 Task: Create a sub task Release to Production / Go Live for the task  Create a new online platform for online DIY courses in the project ComposePro , assign it to team member softage.3@softage.net and update the status of the sub task to  Completed , set the priority of the sub task to High
Action: Mouse moved to (282, 282)
Screenshot: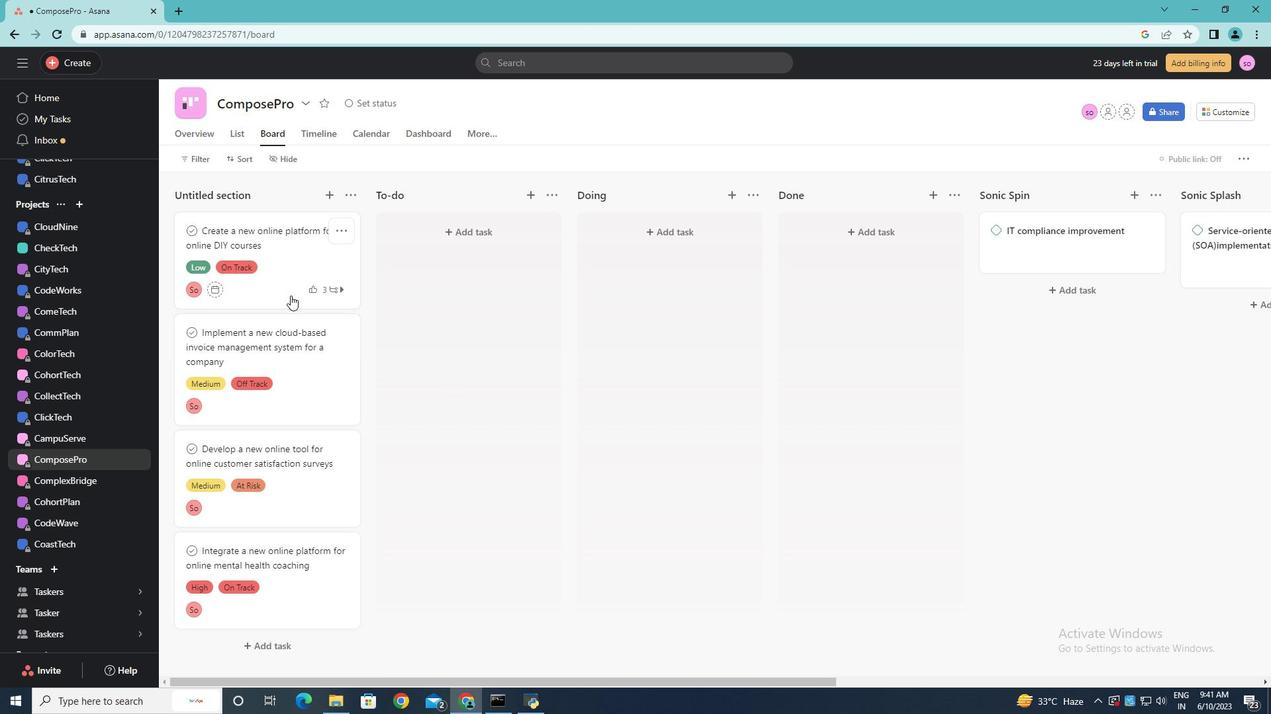 
Action: Mouse pressed left at (282, 282)
Screenshot: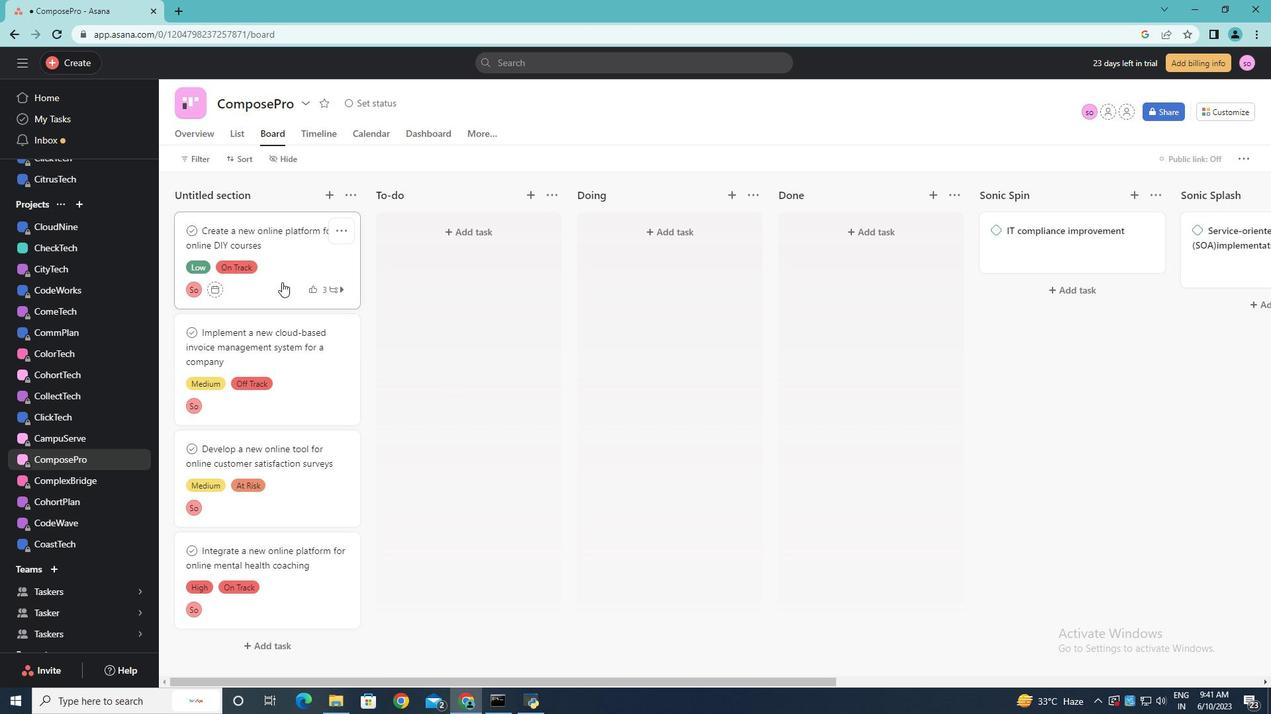 
Action: Mouse moved to (1009, 464)
Screenshot: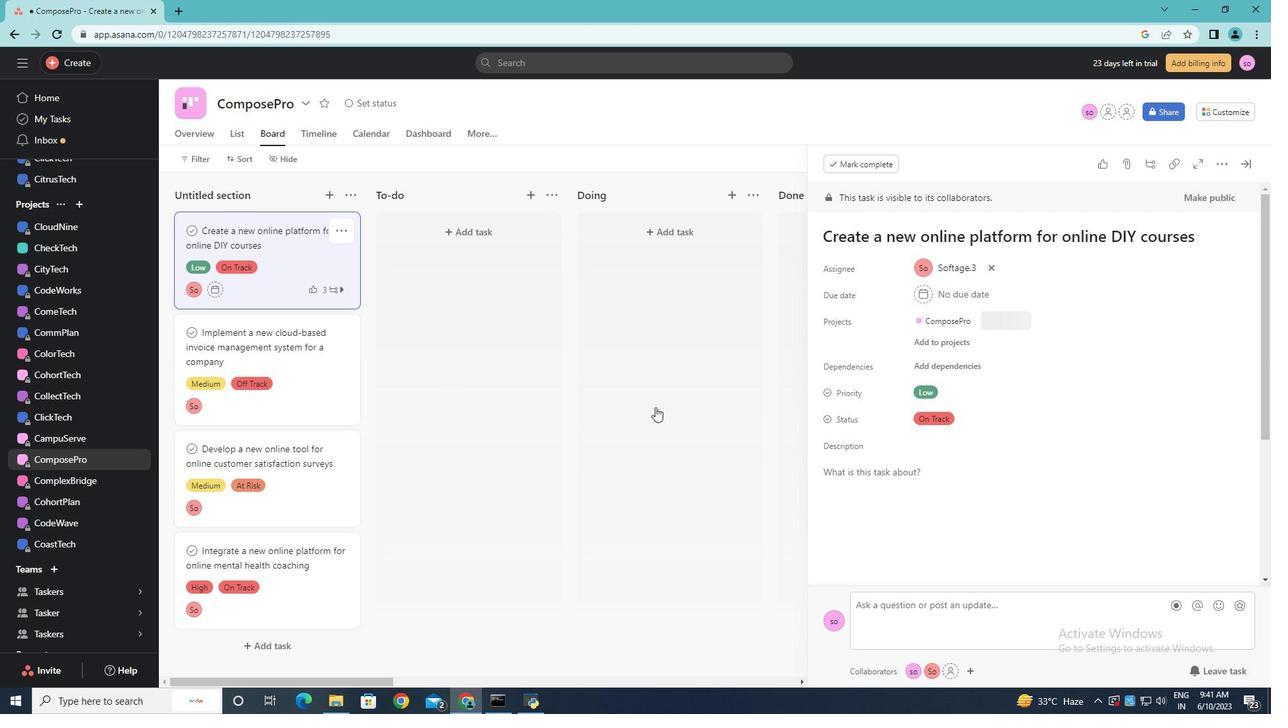 
Action: Mouse scrolled (1009, 463) with delta (0, 0)
Screenshot: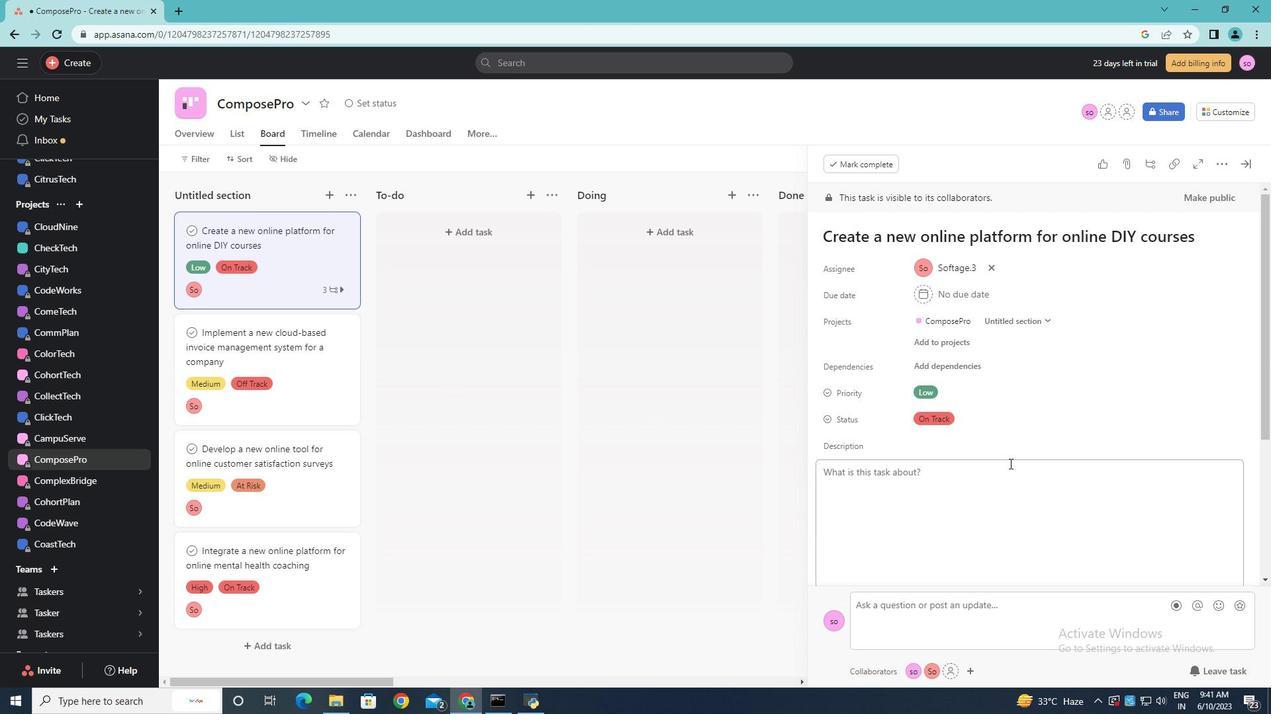
Action: Mouse scrolled (1009, 463) with delta (0, 0)
Screenshot: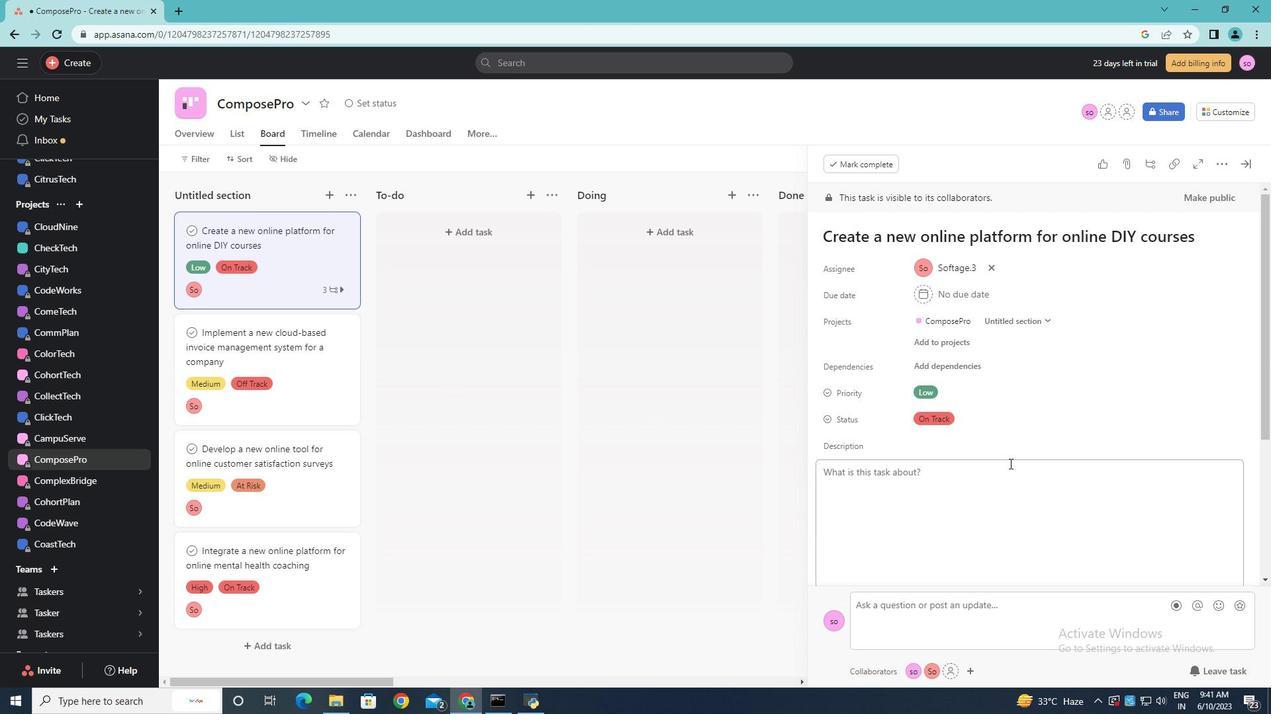 
Action: Mouse scrolled (1009, 463) with delta (0, 0)
Screenshot: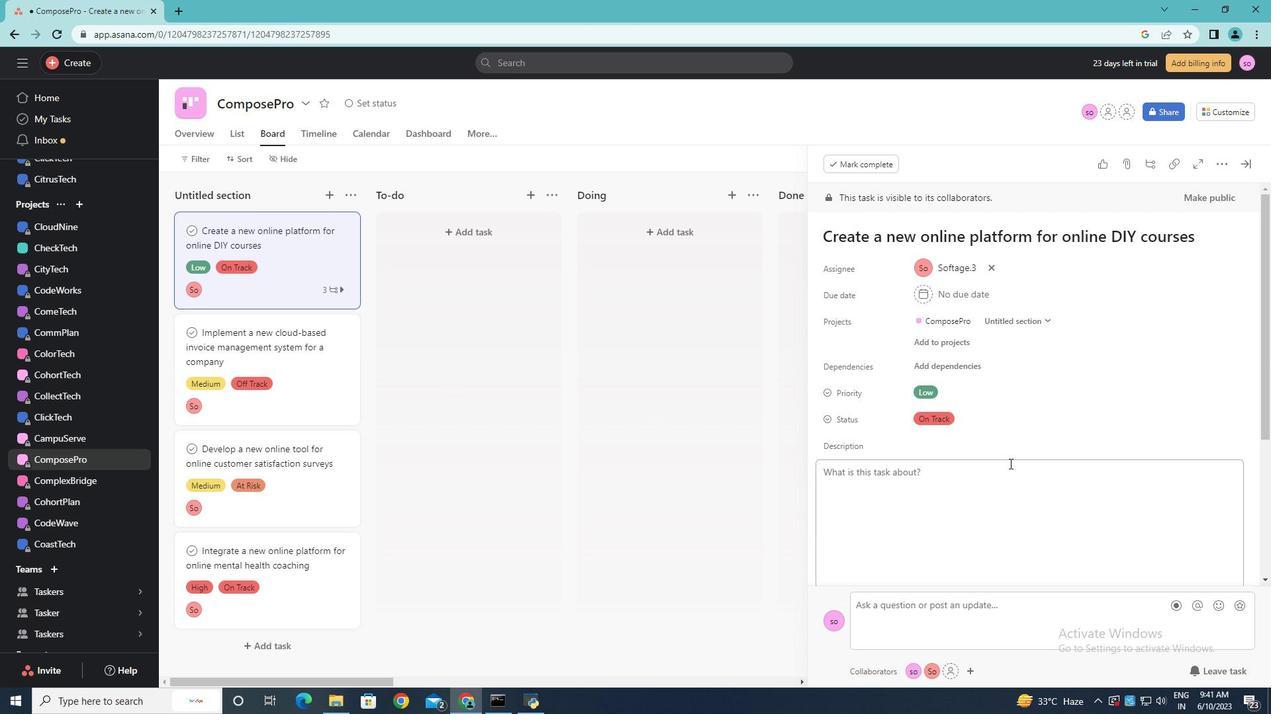 
Action: Mouse scrolled (1009, 463) with delta (0, 0)
Screenshot: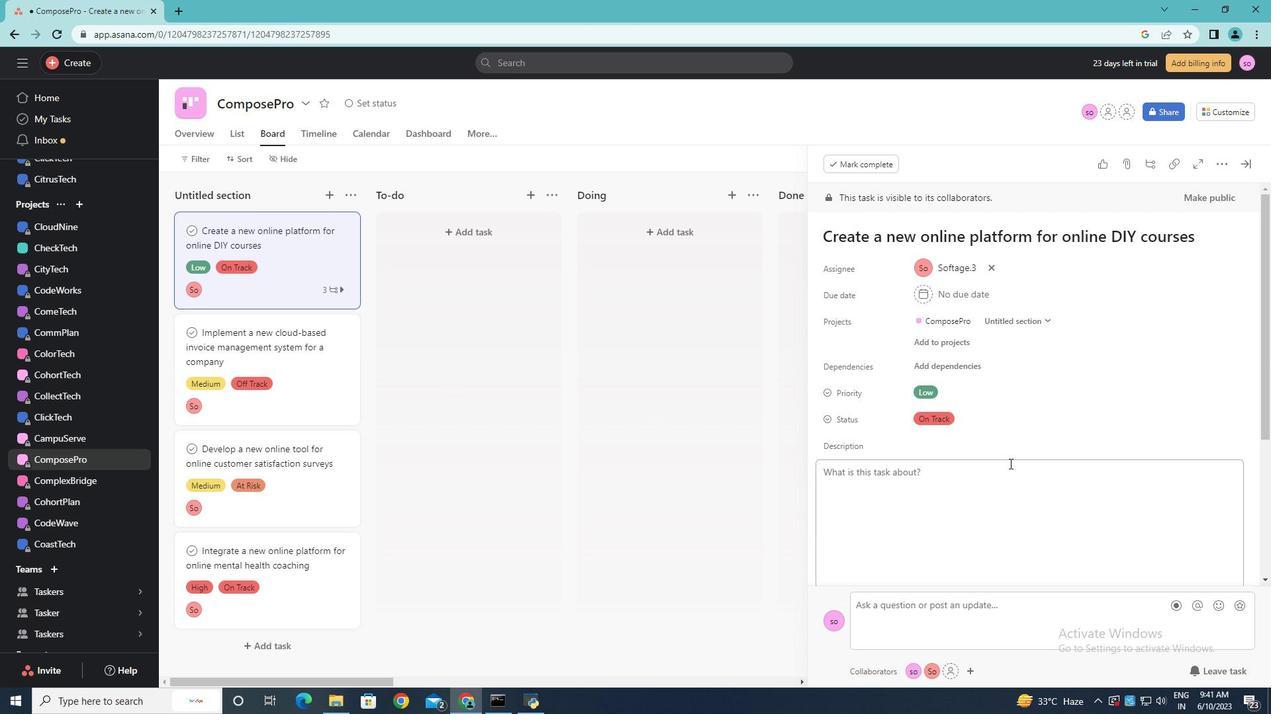 
Action: Mouse moved to (864, 483)
Screenshot: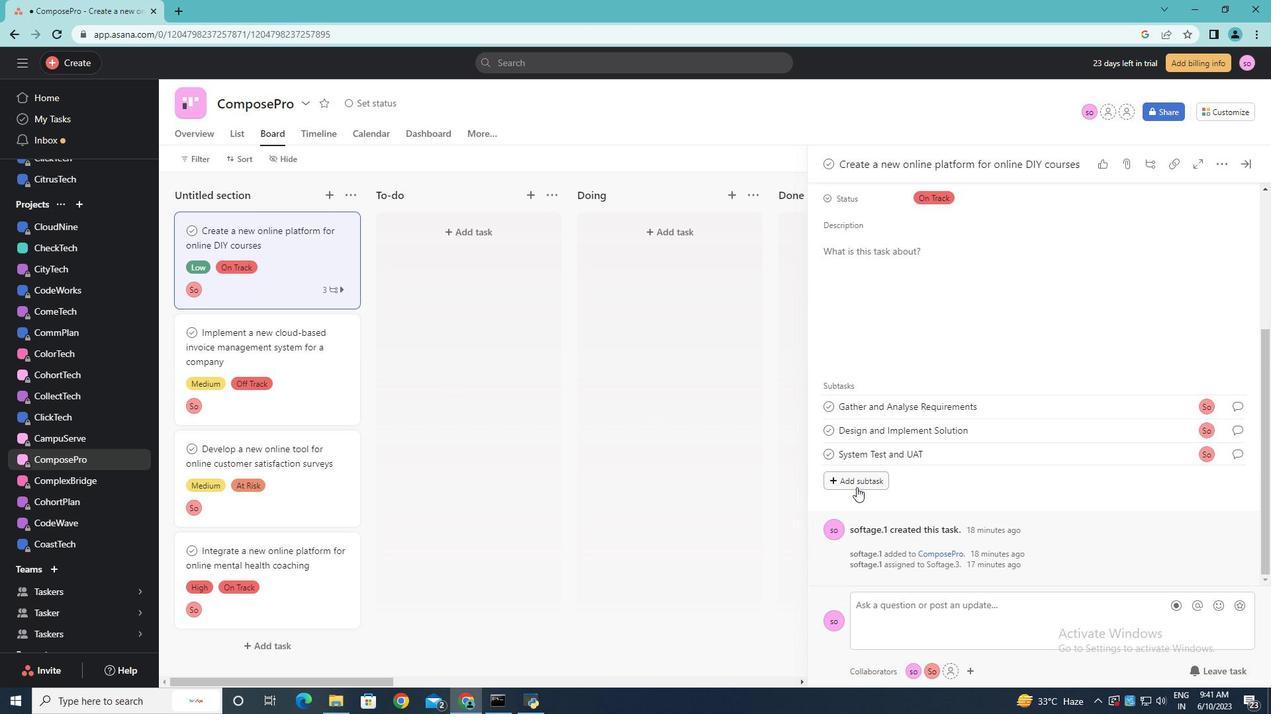 
Action: Mouse pressed left at (864, 483)
Screenshot: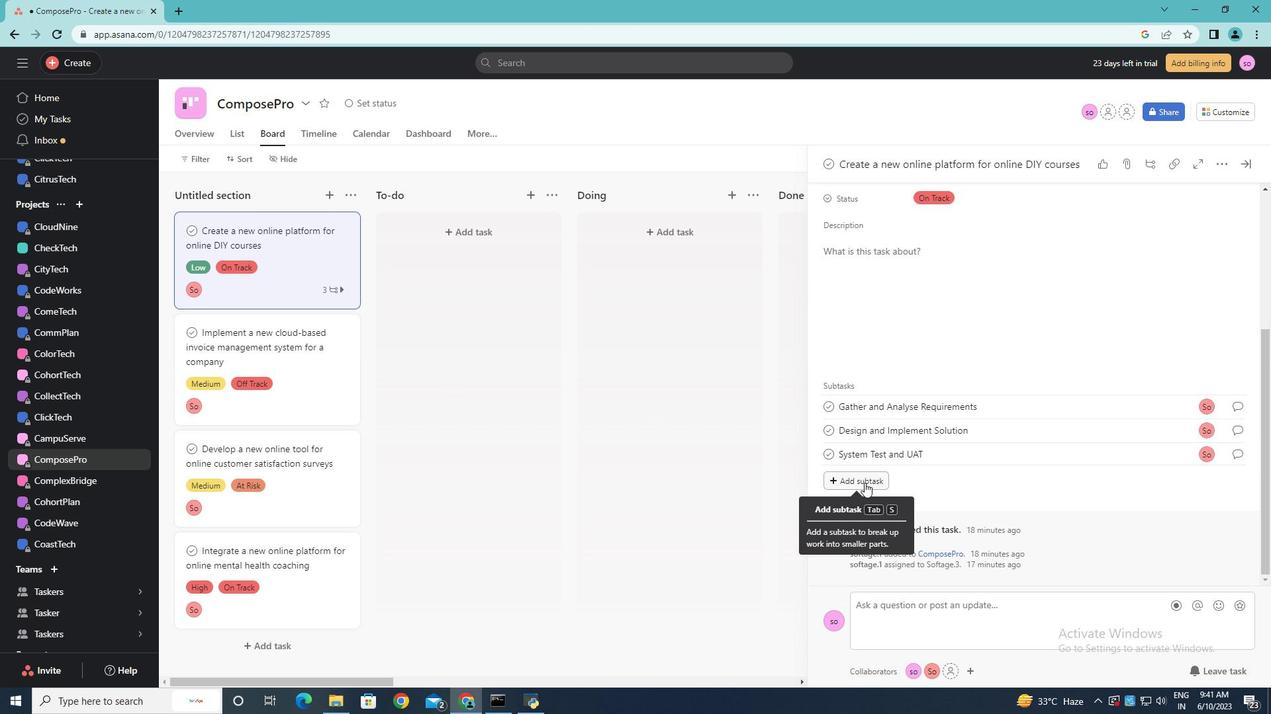 
Action: Key pressed <Key.shift><Key.shift><Key.shift><Key.shift><Key.shift><Key.shift><Key.shift><Key.shift><Key.shift><Key.shift>Release<Key.space><Key.shift>to<Key.space><Key.shift><Key.shift><Key.shift><Key.shift><Key.shift>Production/<Key.shift>Go<Key.space><Key.shift>Live
Screenshot: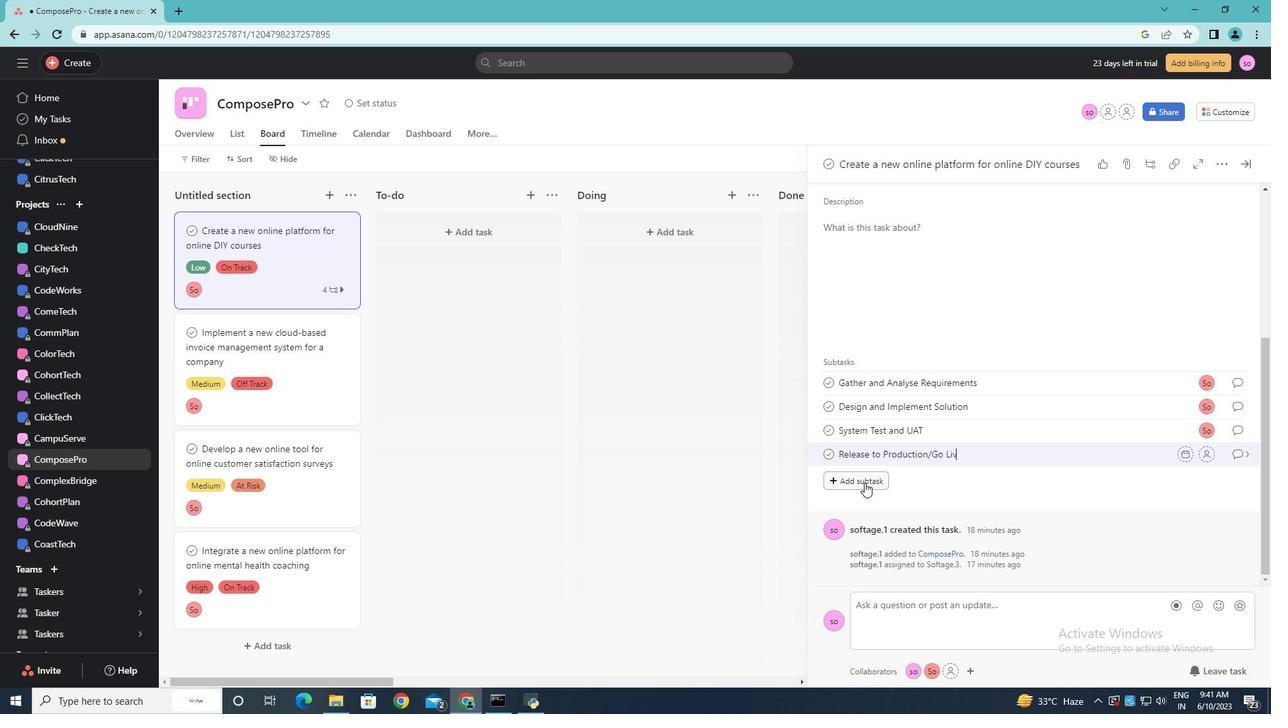 
Action: Mouse moved to (1206, 454)
Screenshot: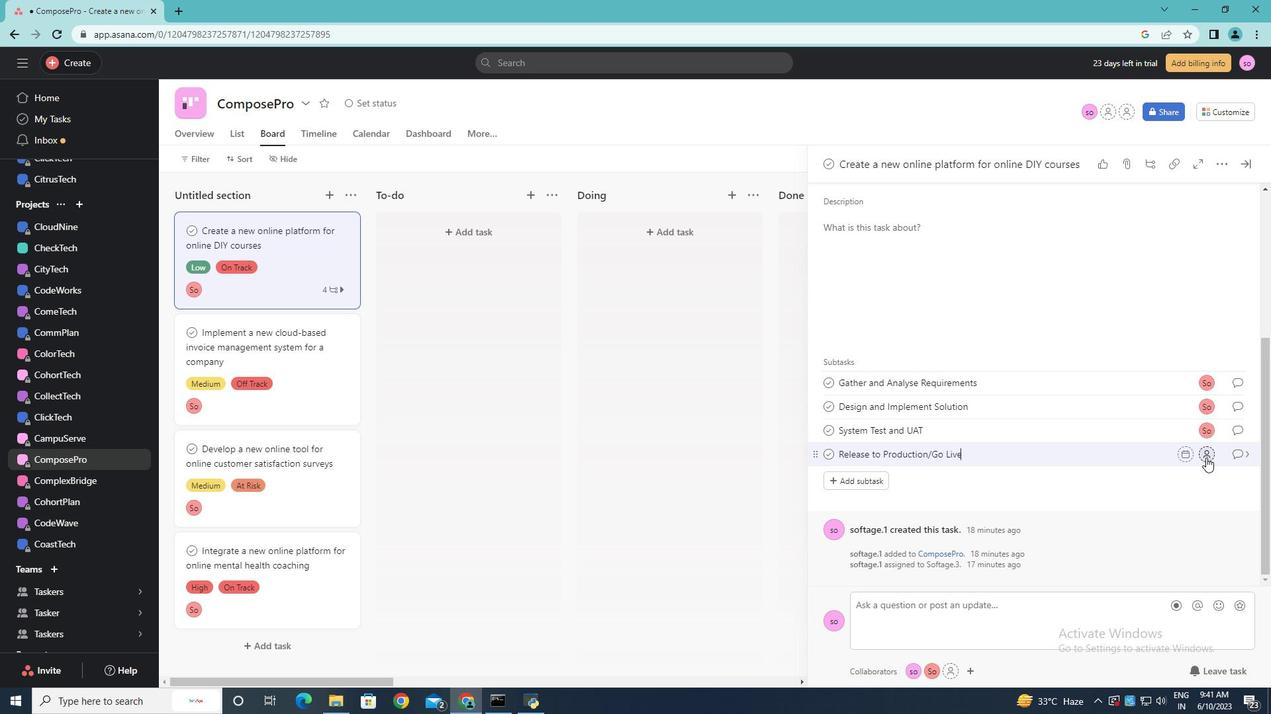 
Action: Mouse pressed left at (1206, 454)
Screenshot: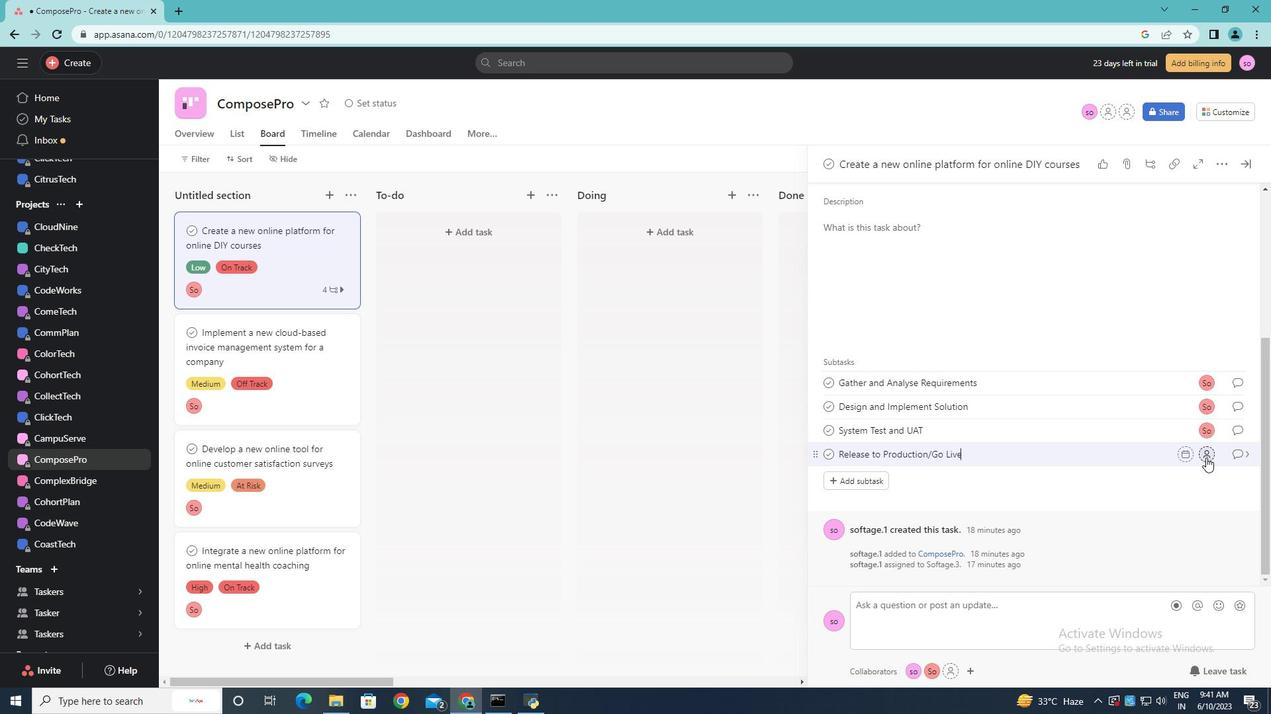 
Action: Key pressed softage.3<Key.shift>@sod<Key.backspace>ftage.net<Key.enter>
Screenshot: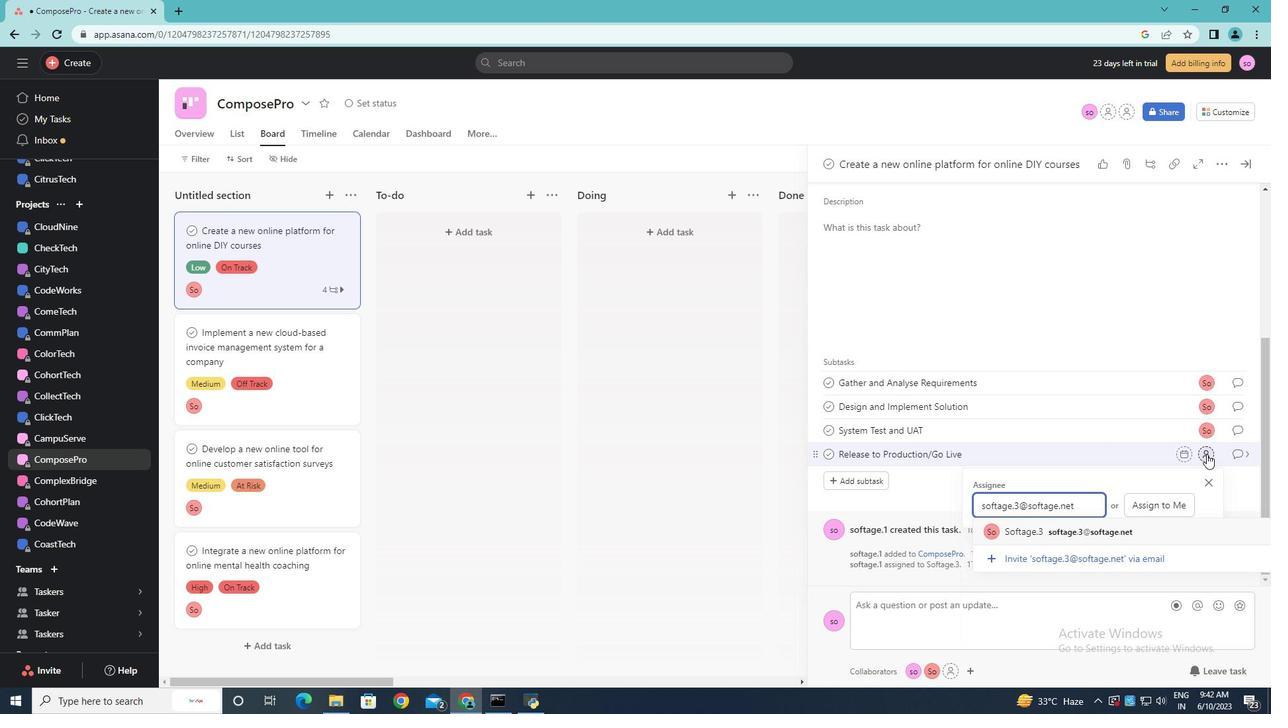 
Action: Mouse moved to (1239, 454)
Screenshot: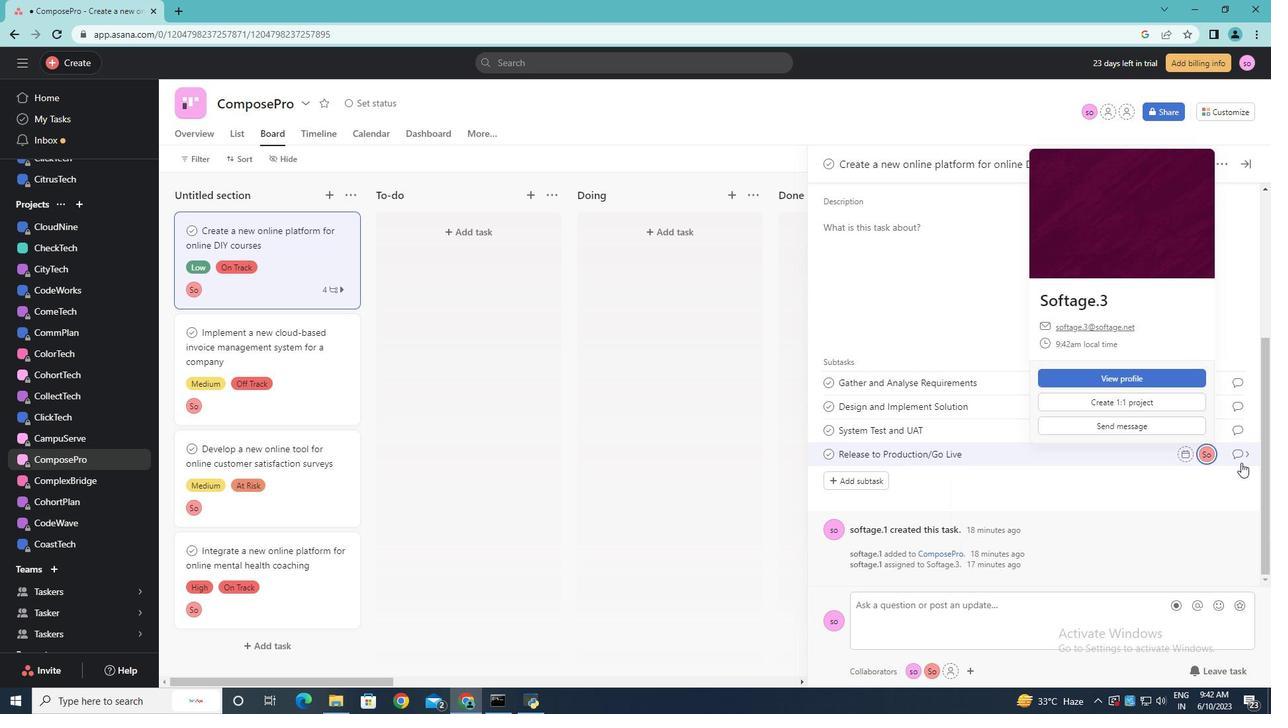 
Action: Mouse pressed left at (1239, 454)
Screenshot: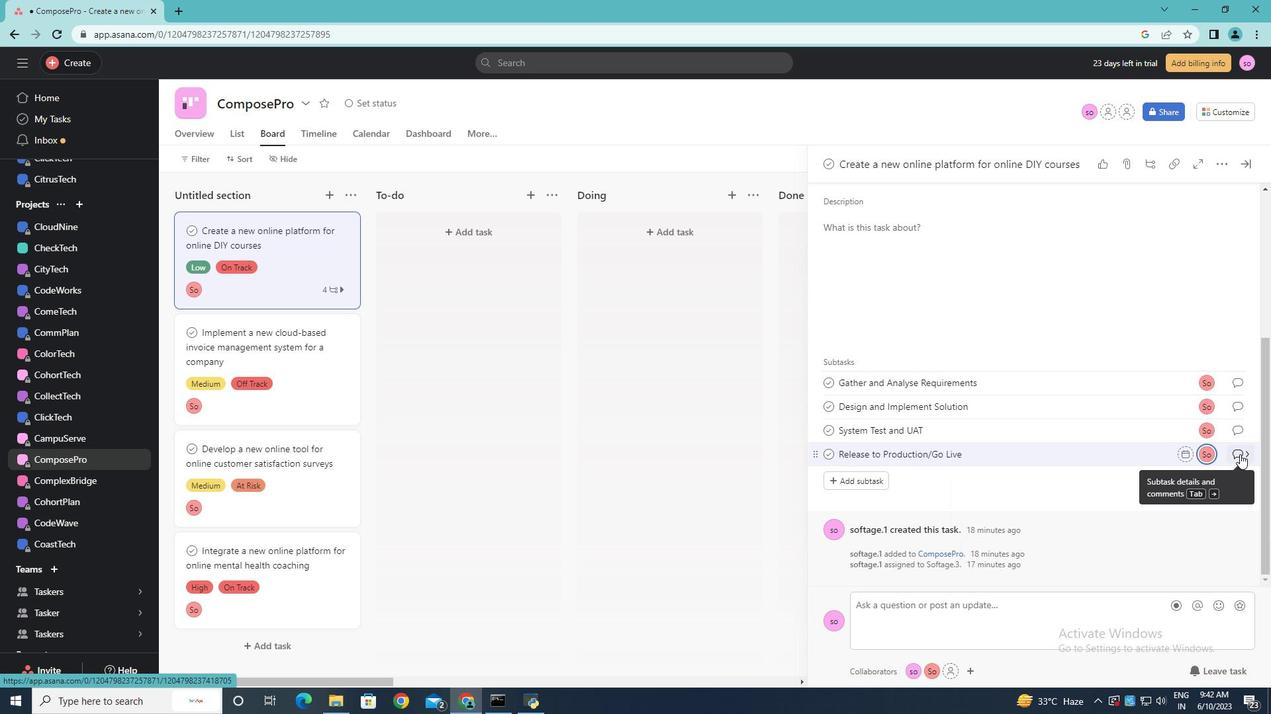 
Action: Mouse moved to (881, 379)
Screenshot: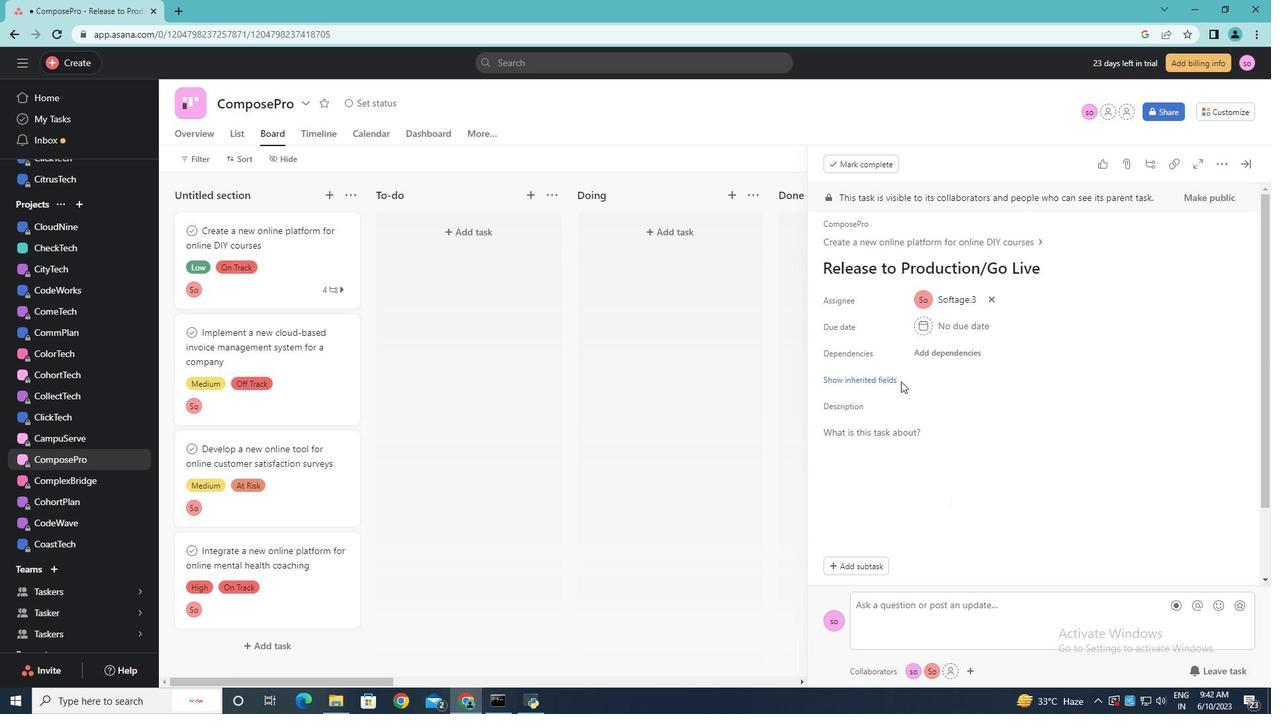 
Action: Mouse pressed left at (881, 379)
Screenshot: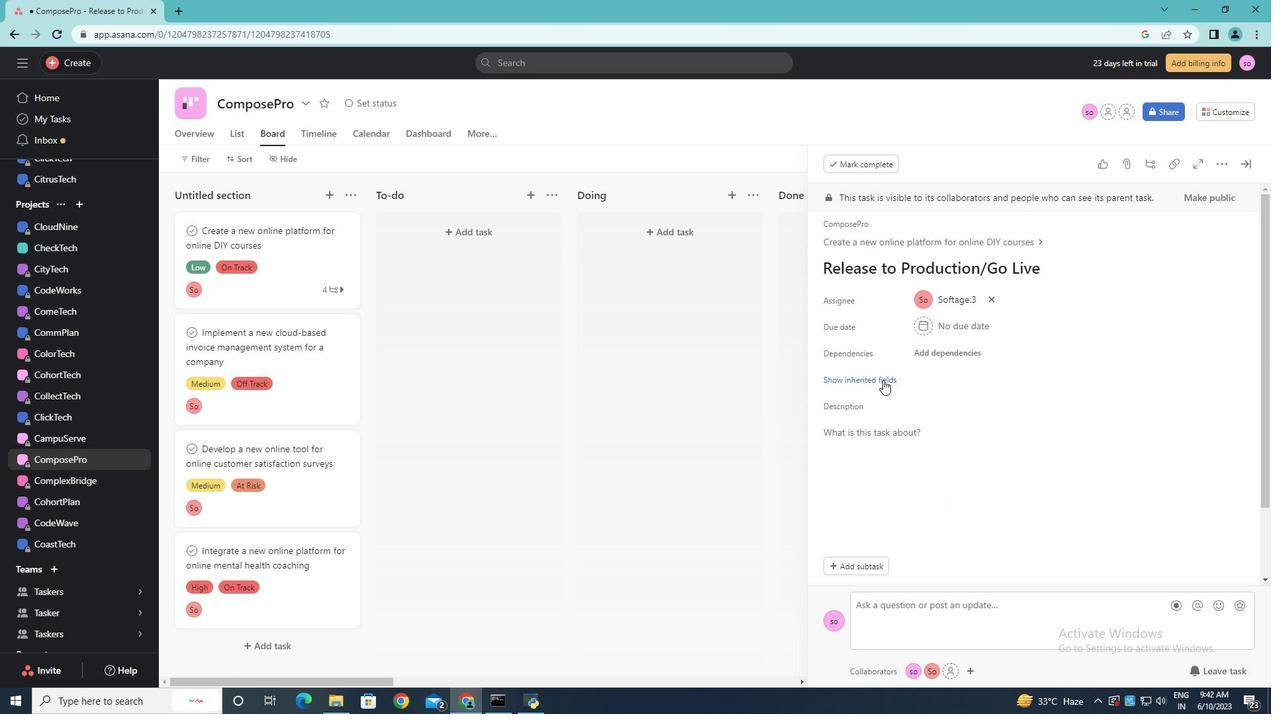 
Action: Mouse moved to (978, 402)
Screenshot: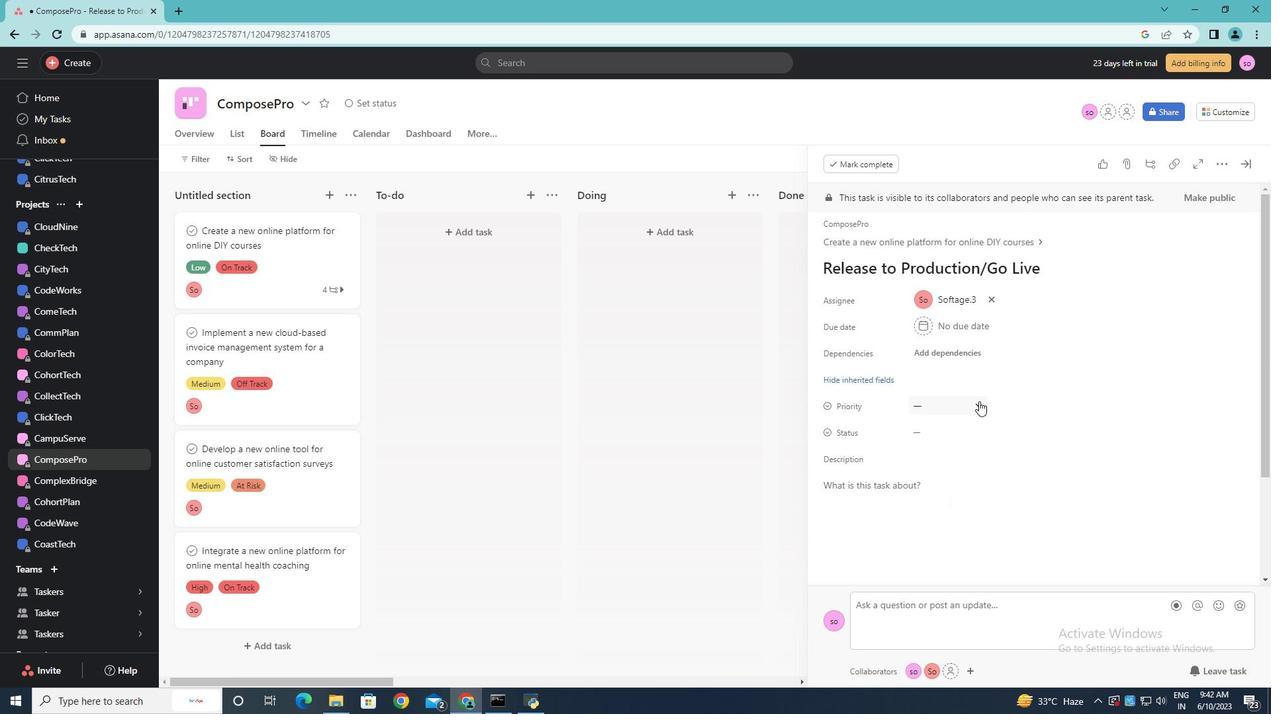 
Action: Mouse pressed left at (978, 402)
Screenshot: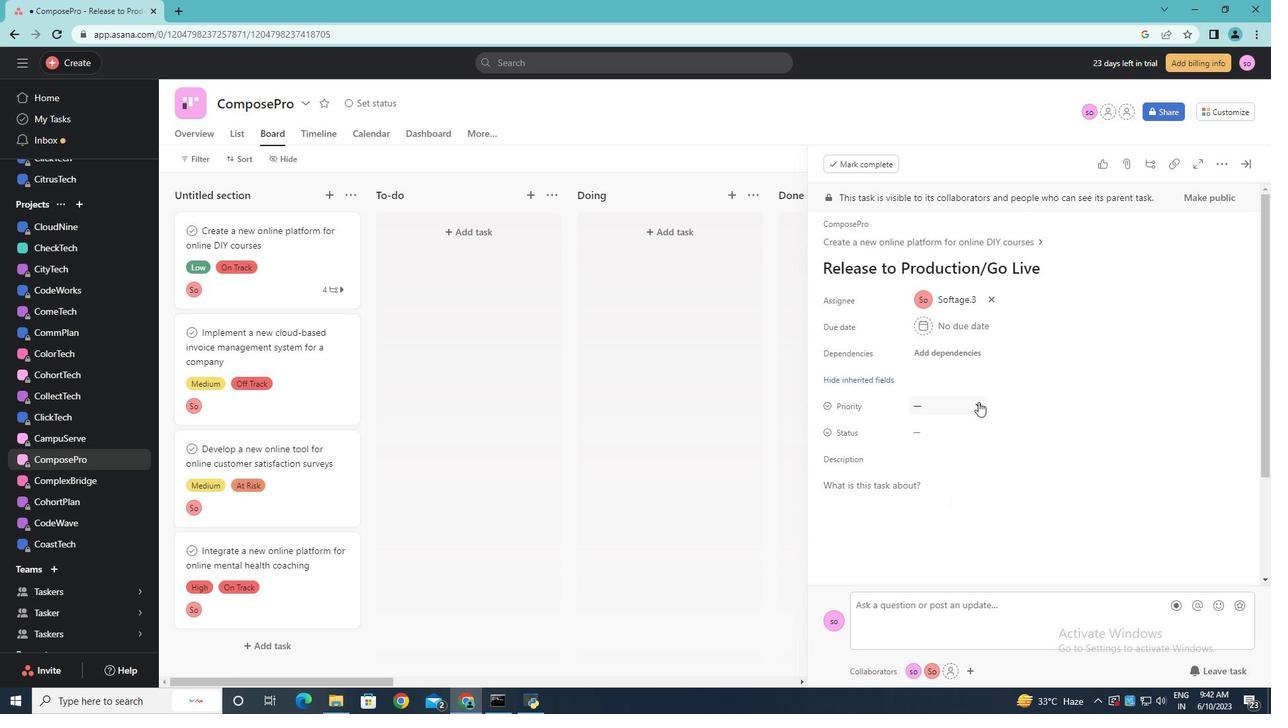
Action: Mouse moved to (961, 451)
Screenshot: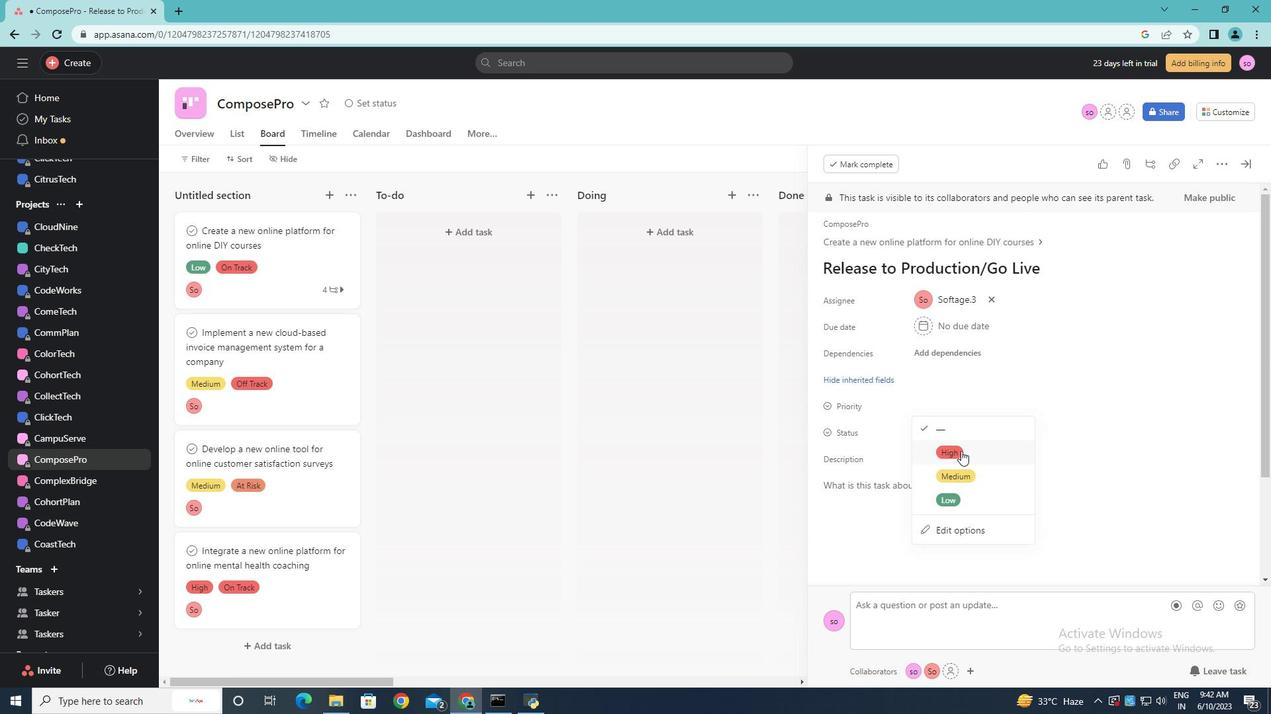 
Action: Mouse pressed left at (961, 451)
Screenshot: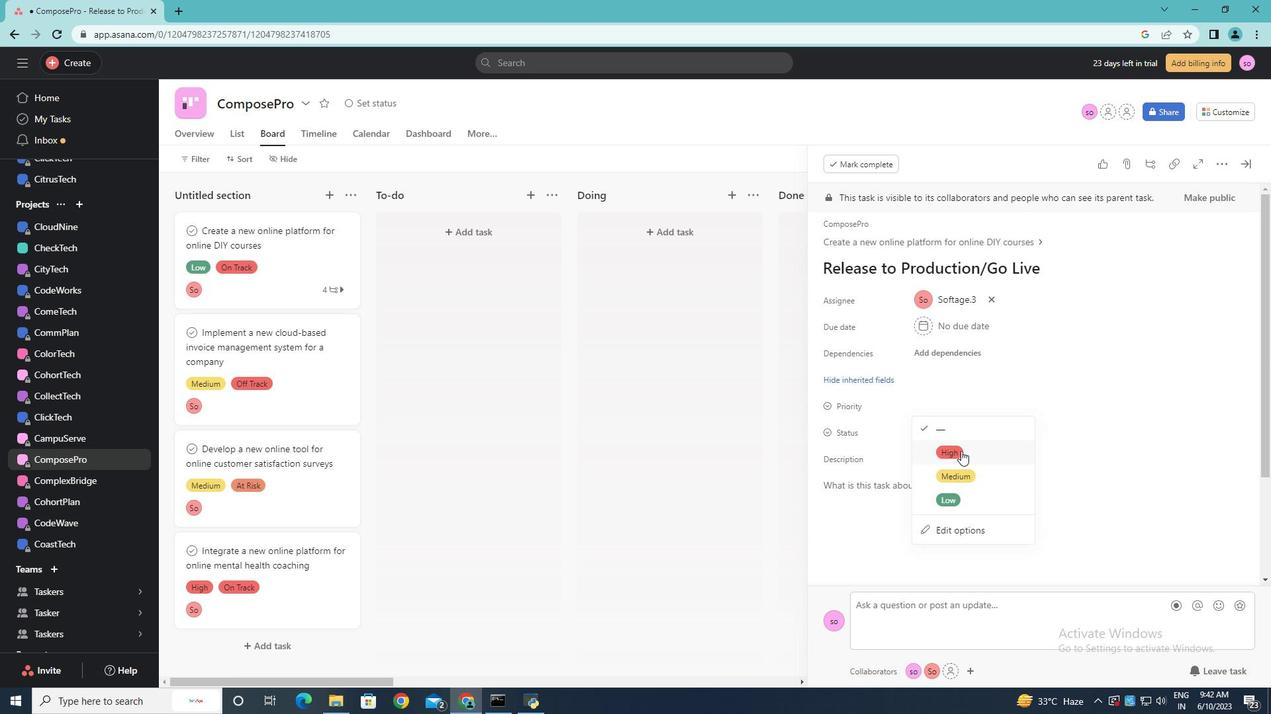 
Action: Mouse moved to (983, 429)
Screenshot: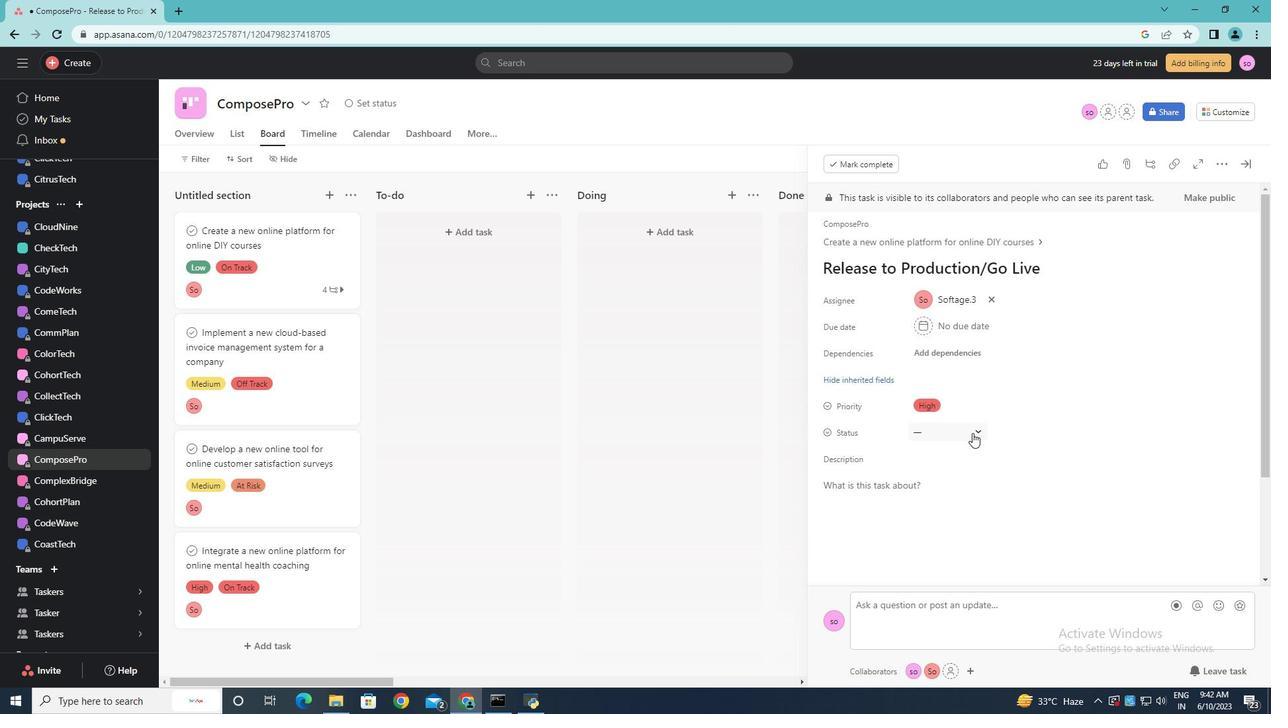 
Action: Mouse pressed left at (983, 429)
Screenshot: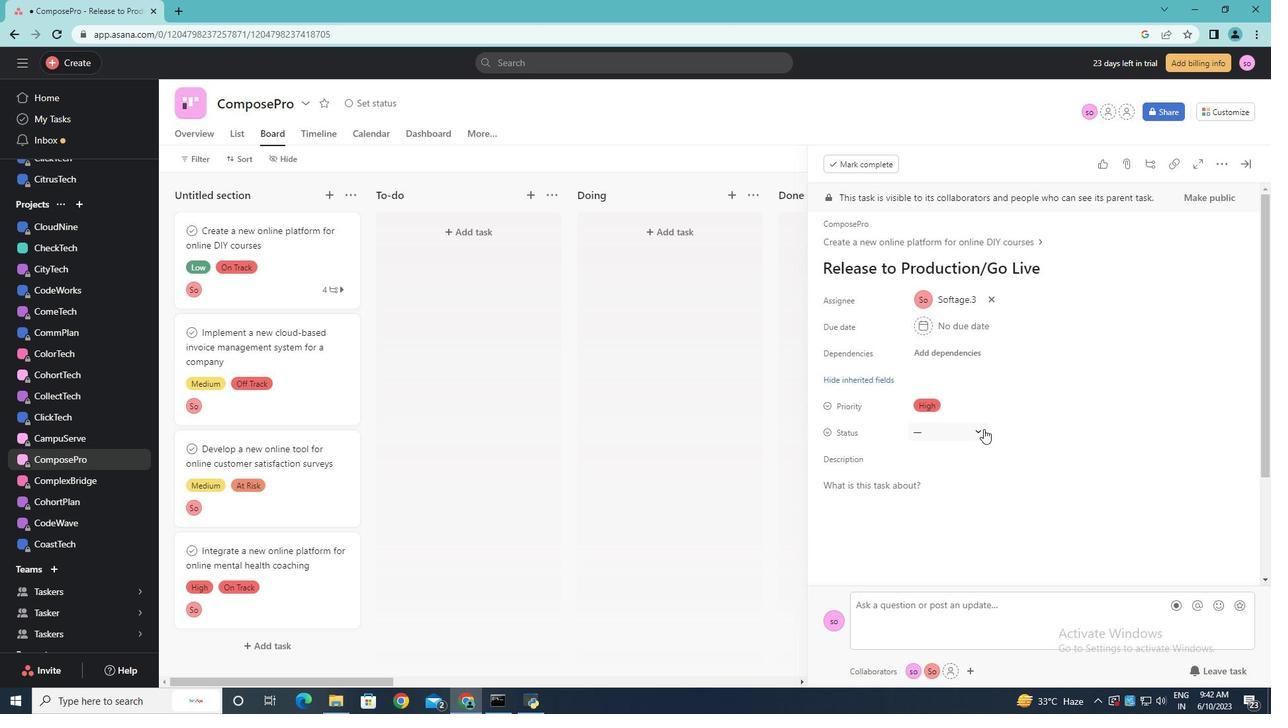 
Action: Mouse moved to (972, 549)
Screenshot: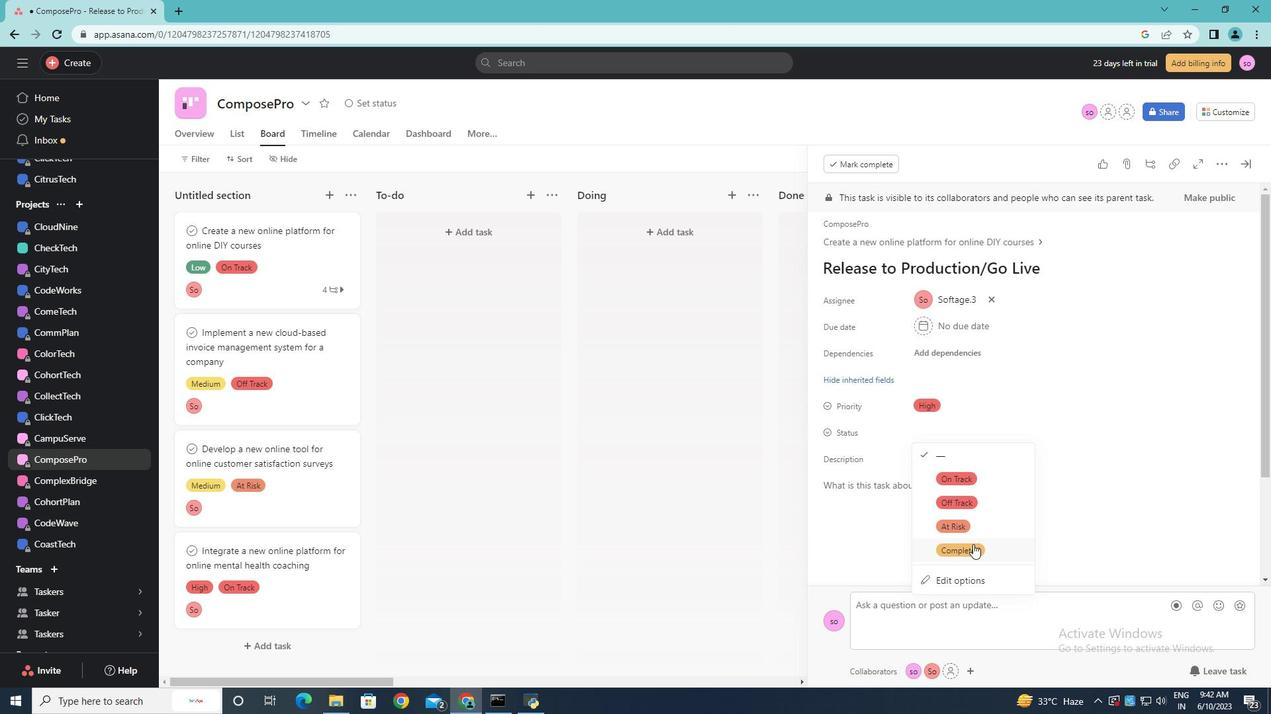 
Action: Mouse pressed left at (972, 549)
Screenshot: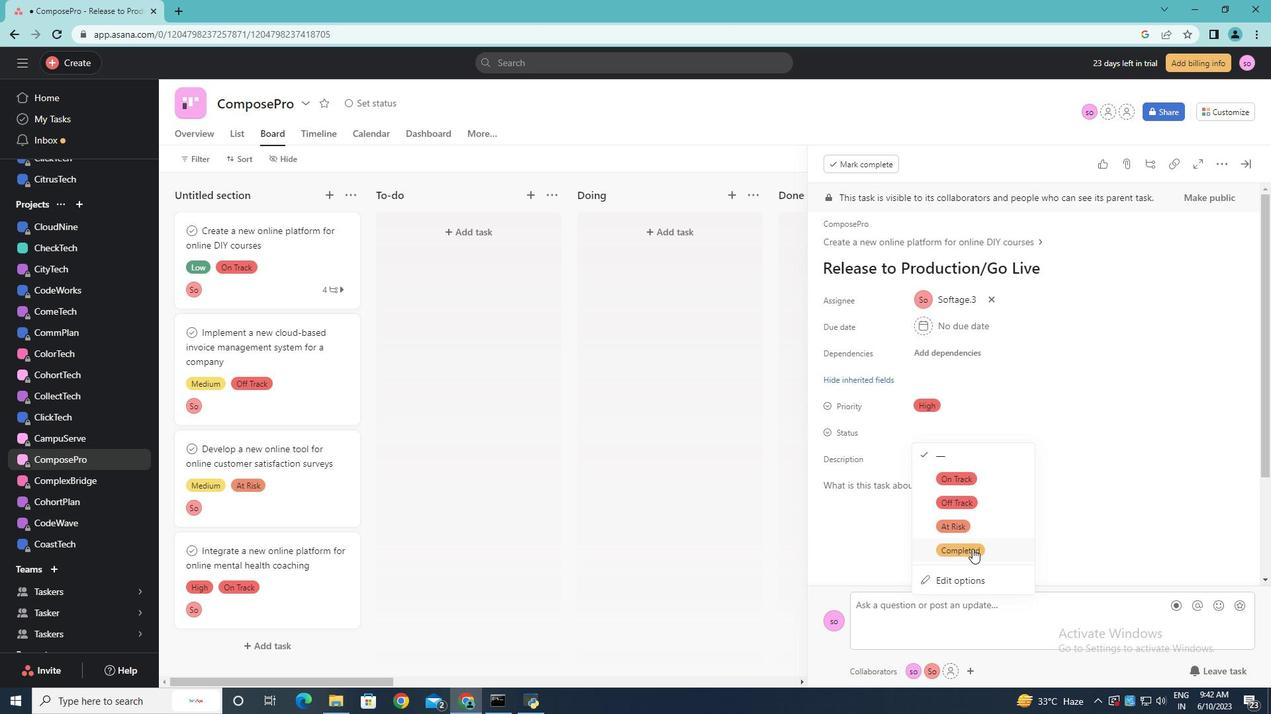 
Action: Mouse moved to (1072, 505)
Screenshot: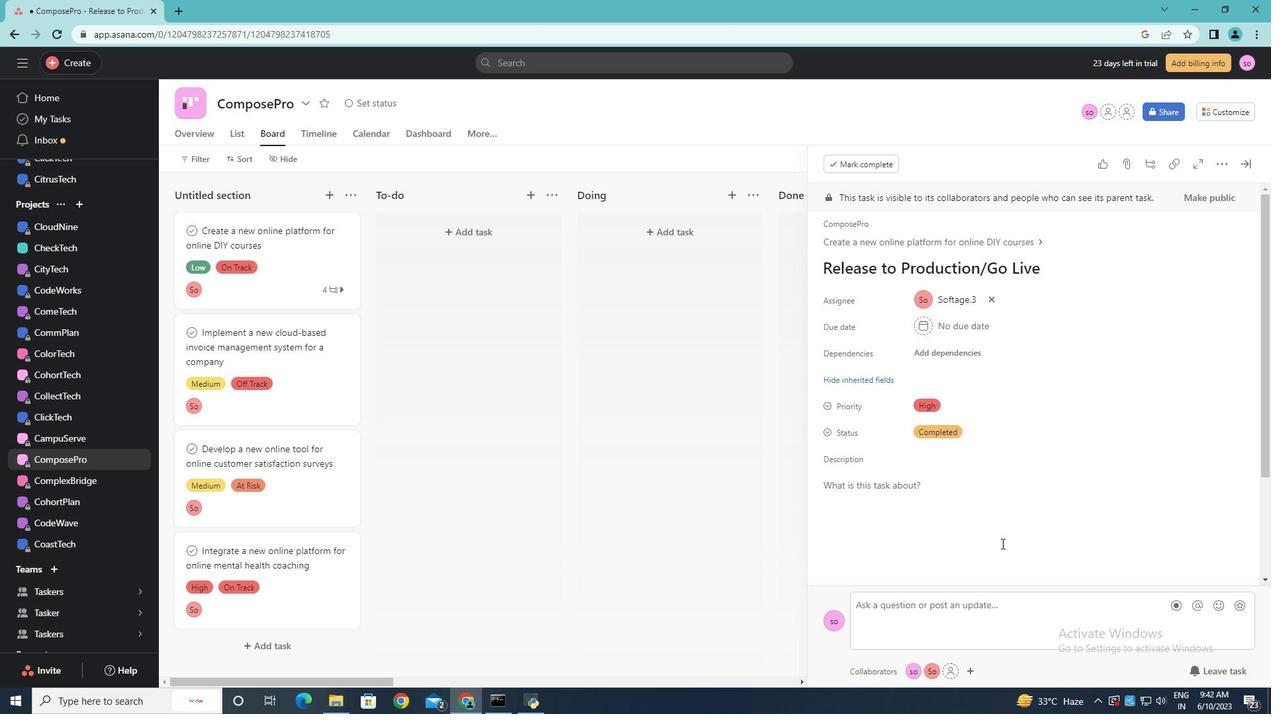 
Action: Mouse scrolled (1072, 504) with delta (0, 0)
Screenshot: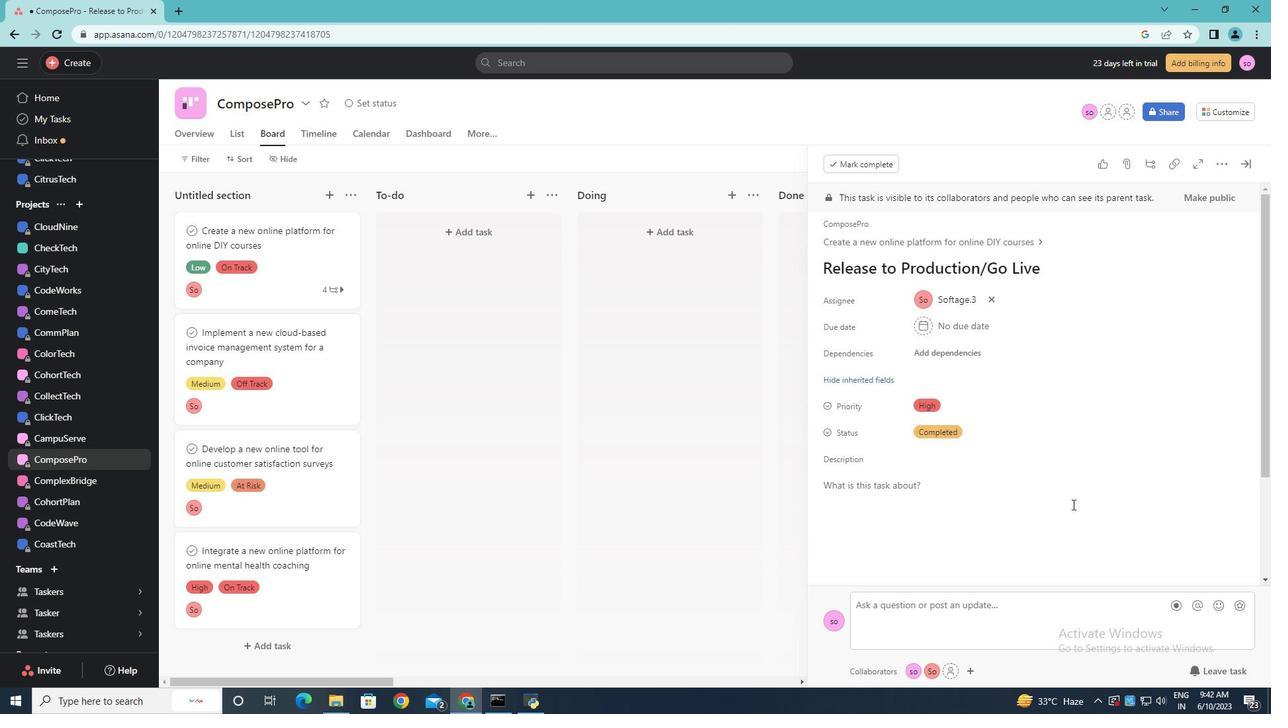 
Action: Mouse scrolled (1072, 504) with delta (0, 0)
Screenshot: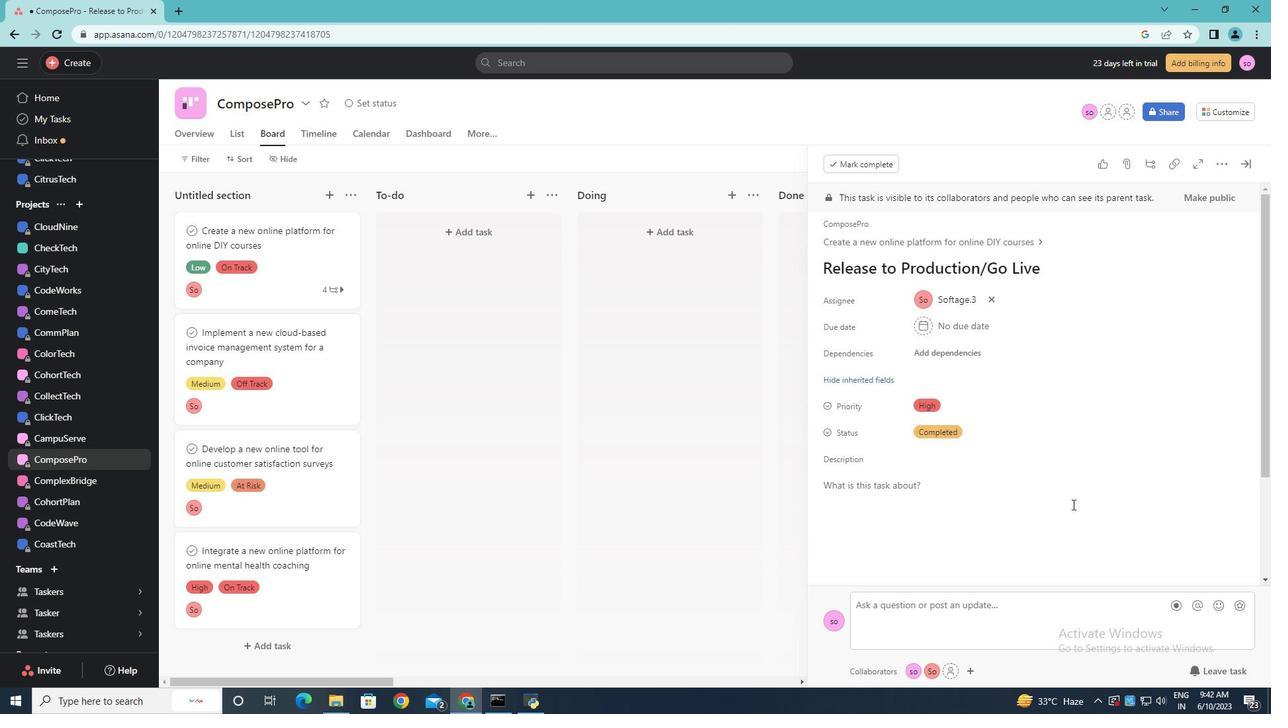 
Action: Mouse scrolled (1072, 504) with delta (0, 0)
Screenshot: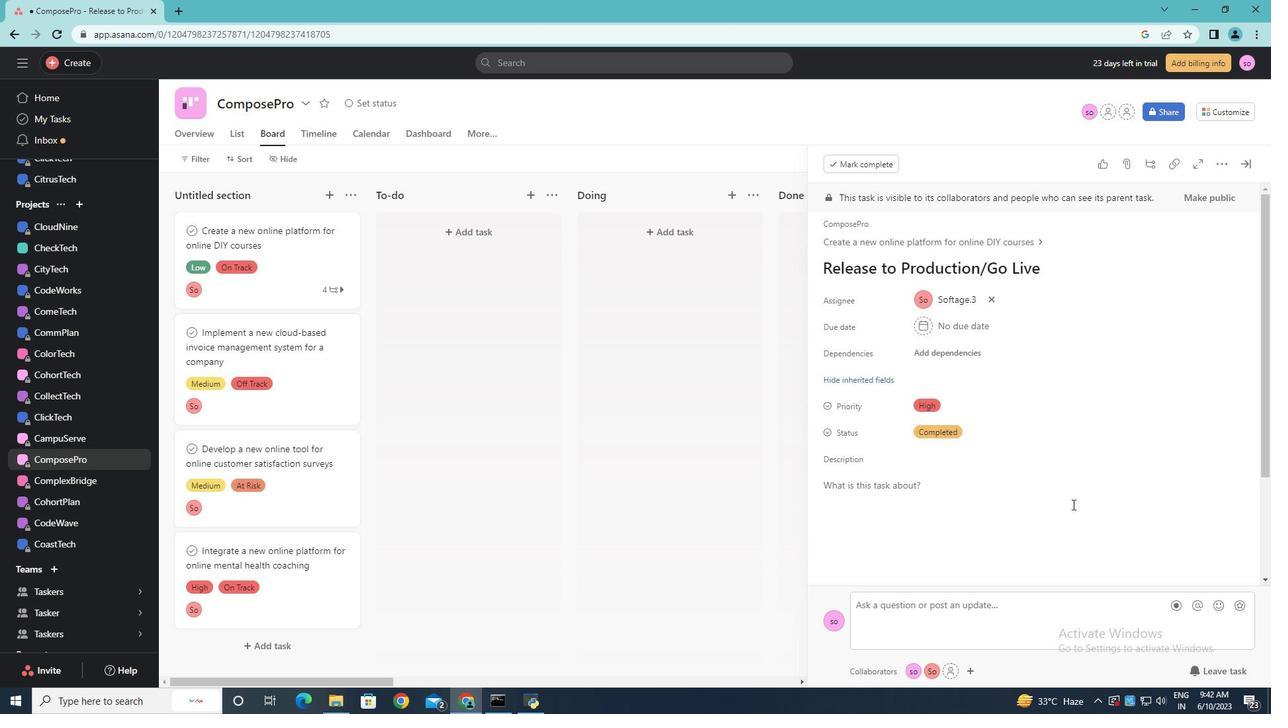 
Action: Mouse scrolled (1072, 504) with delta (0, 0)
Screenshot: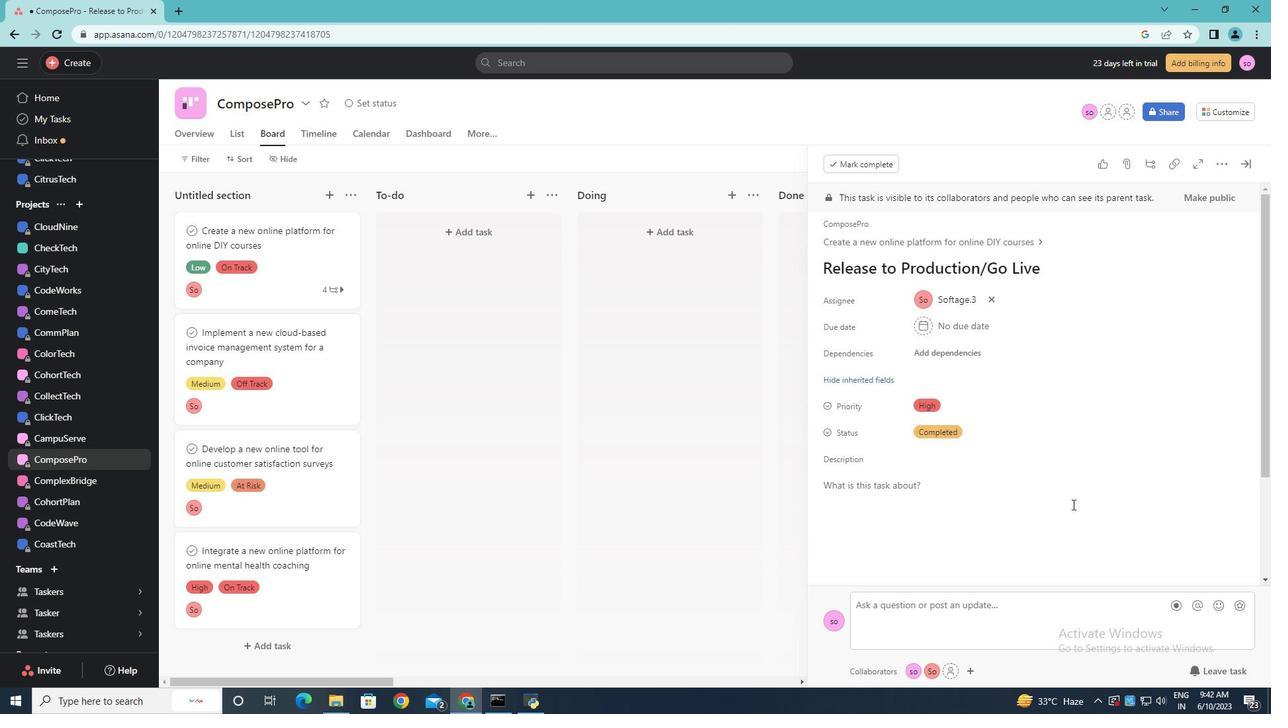 
Action: Mouse scrolled (1072, 504) with delta (0, 0)
Screenshot: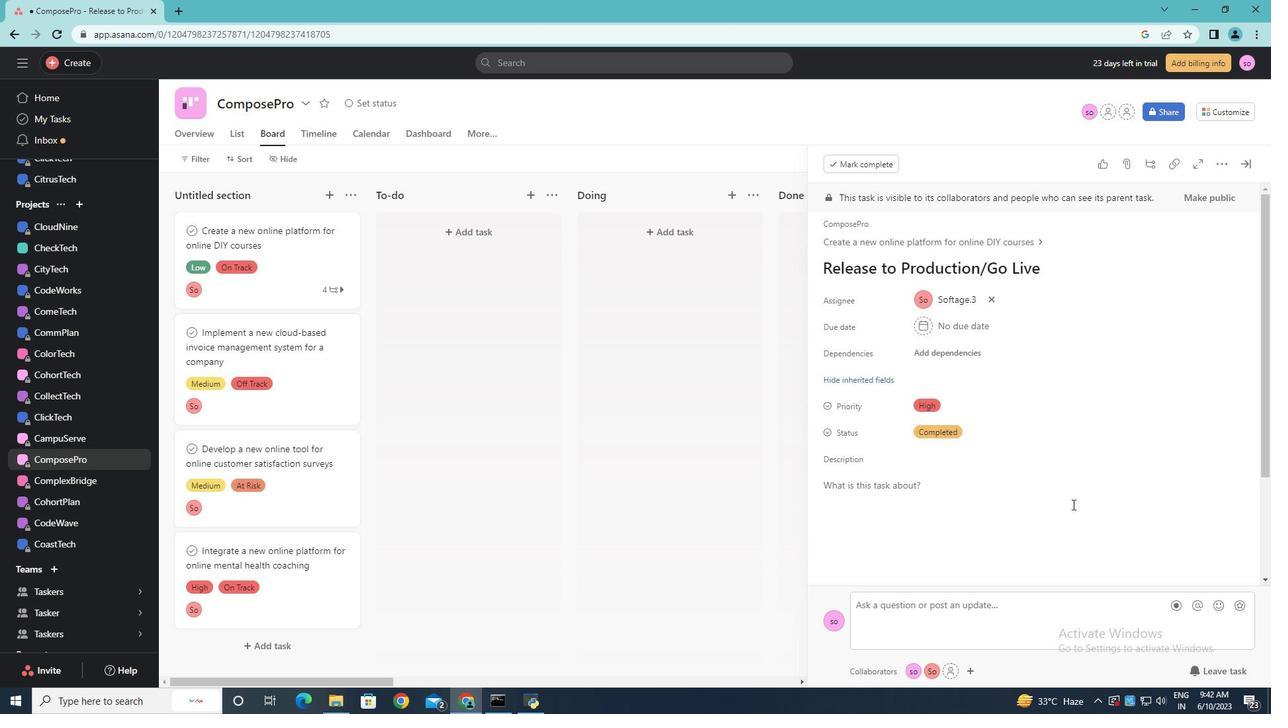 
Action: Mouse scrolled (1072, 504) with delta (0, 0)
Screenshot: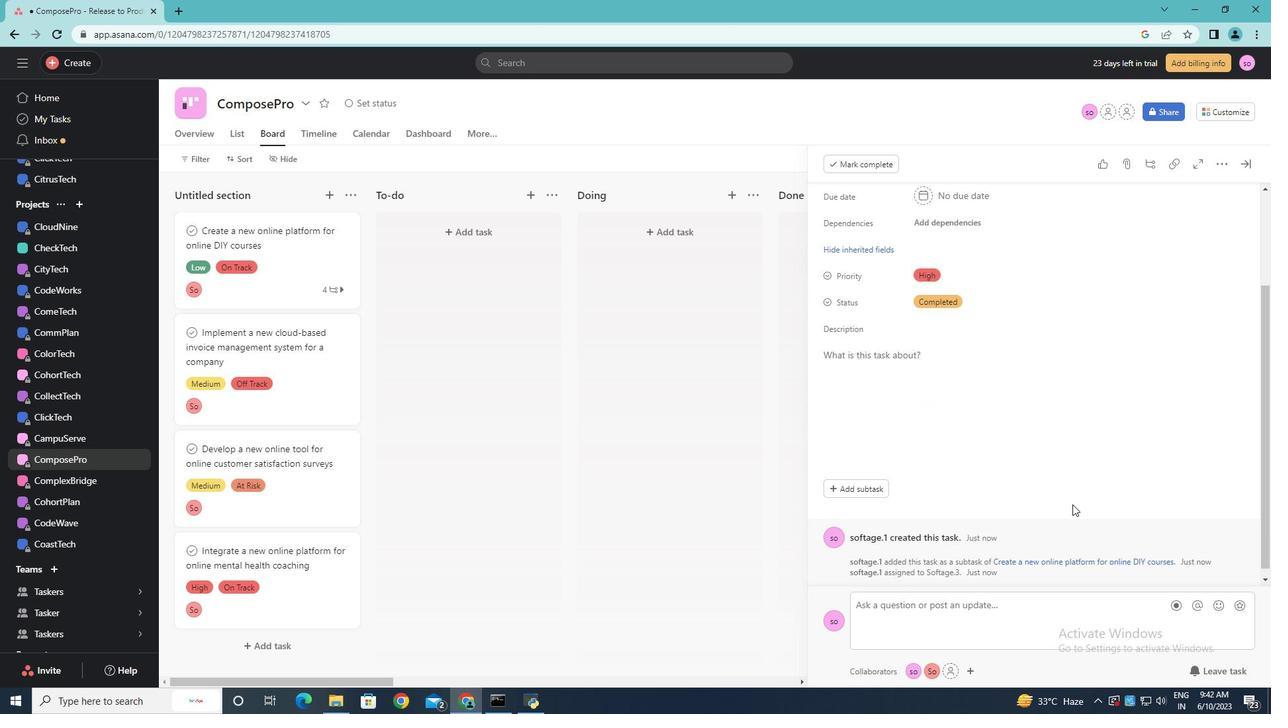 
Action: Mouse scrolled (1072, 504) with delta (0, 0)
Screenshot: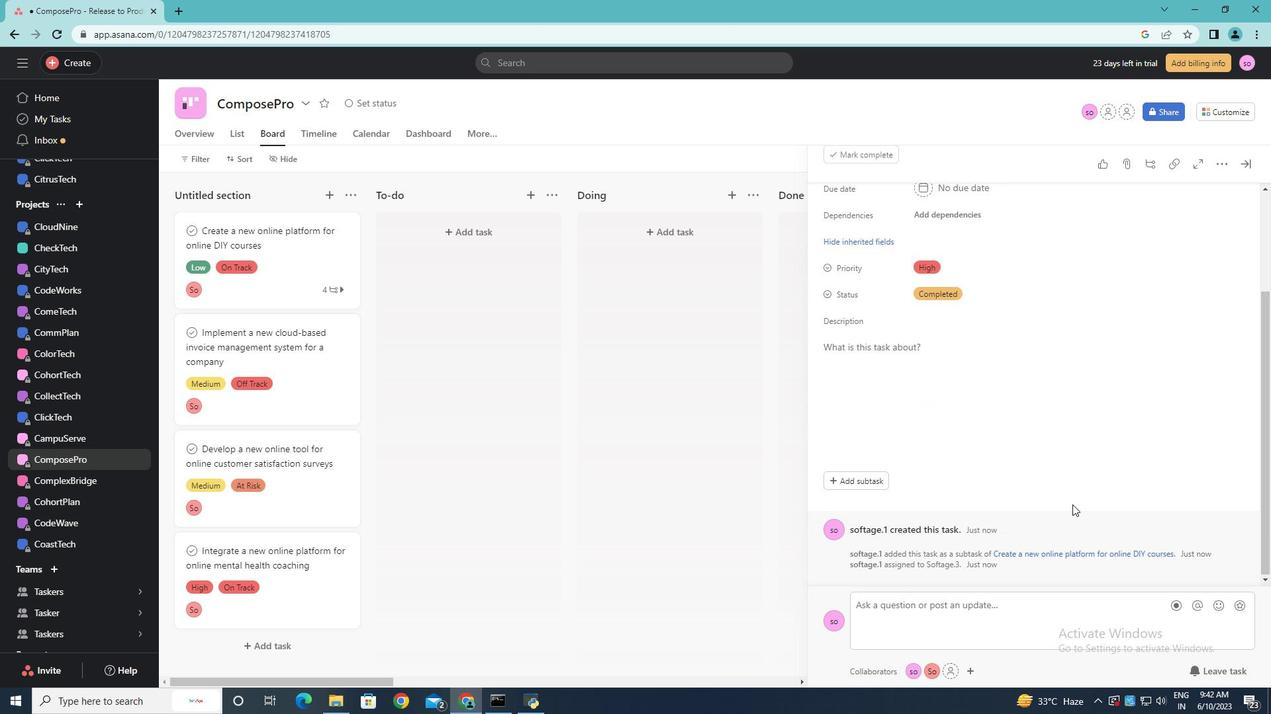 
Action: Mouse scrolled (1072, 504) with delta (0, 0)
Screenshot: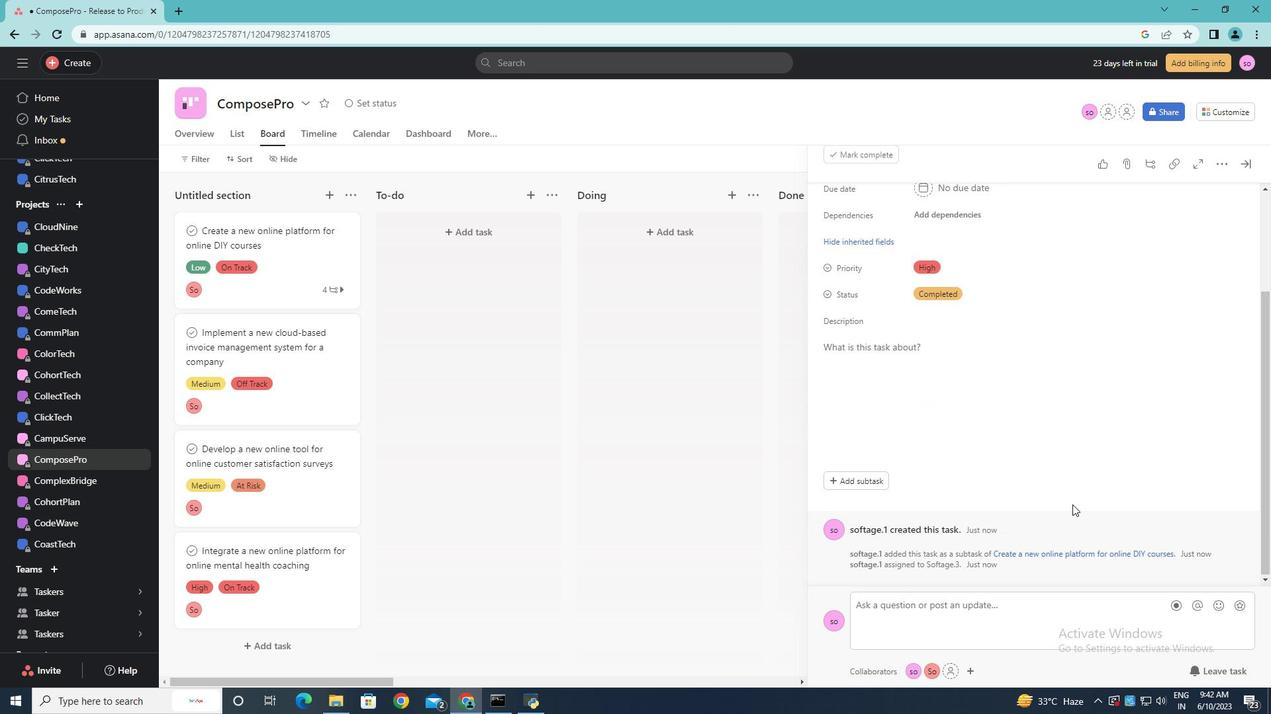 
Action: Mouse moved to (1245, 164)
Screenshot: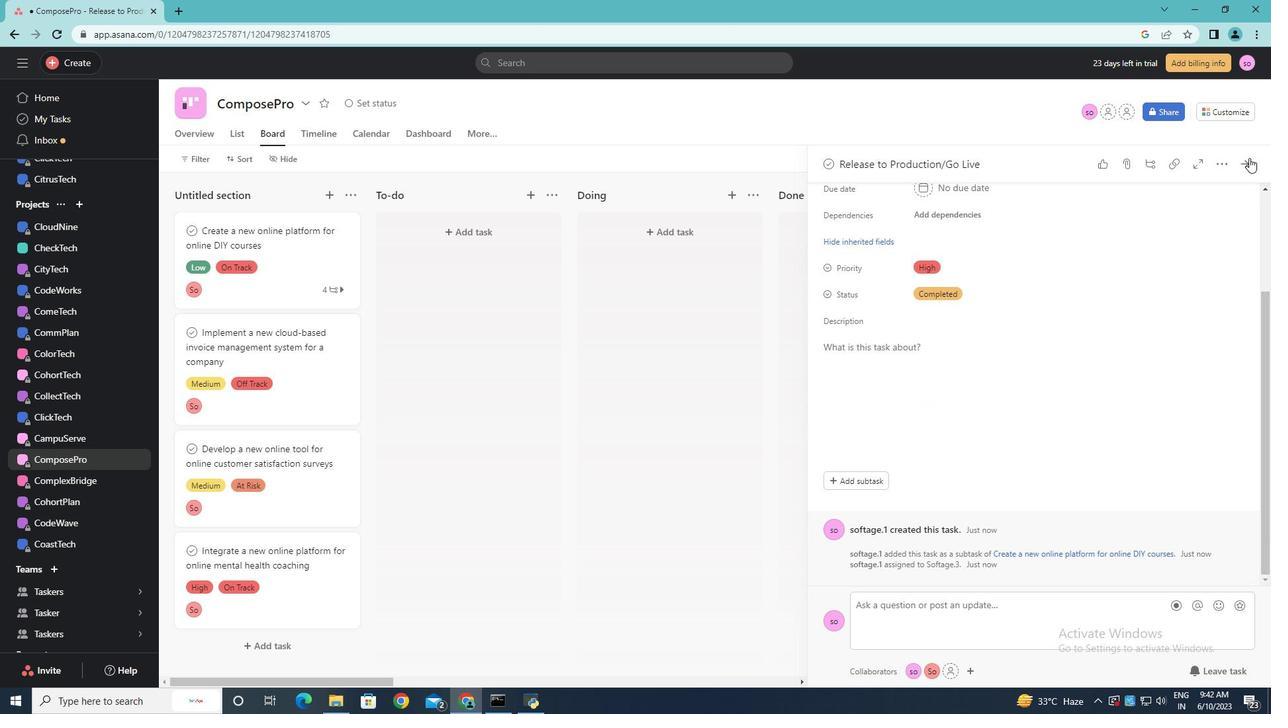 
Action: Mouse pressed left at (1245, 164)
Screenshot: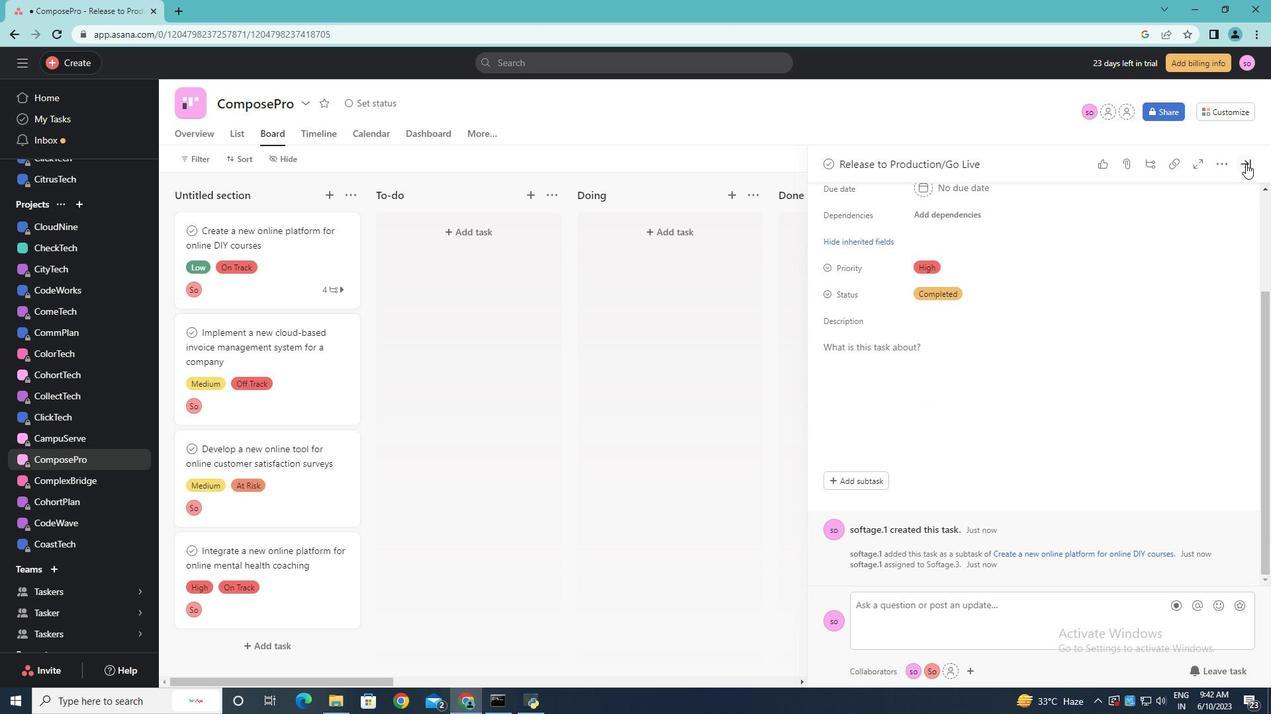 
Action: Mouse moved to (873, 419)
Screenshot: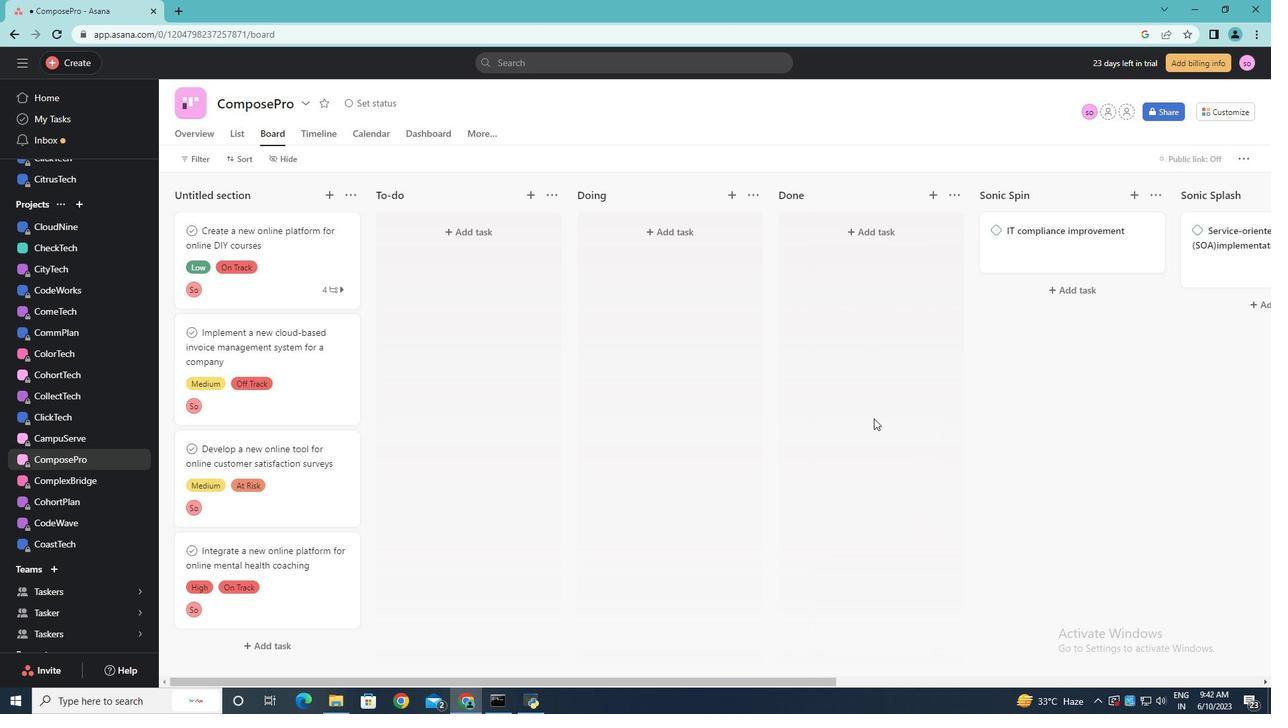 
Action: Mouse pressed left at (873, 419)
Screenshot: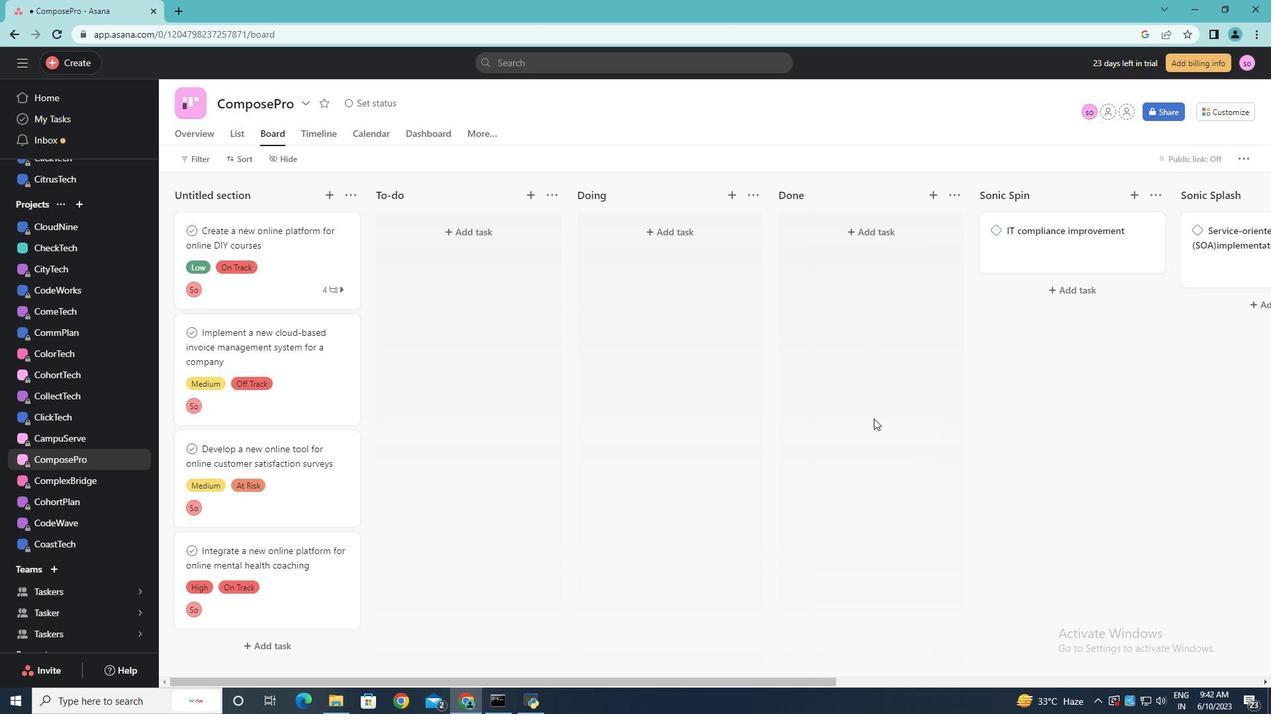 
